Task: Open Card Executive Team Meeting in Board Website Content to Workspace App Development and add a team member Softage.3@softage.net, a label Blue, a checklist Event Sponsorship, an attachment from your onedrive, a color Blue and finally, add a card description 'Develop and launch new customer referral program for loyal customers' and a comment 'Given the potential impact of this task on our company competitive position, let us ensure that we approach it with a sense of strategic thinking and planning.'. Add a start date 'Jan 07, 1900' with a due date 'Jan 14, 1900'
Action: Mouse moved to (537, 162)
Screenshot: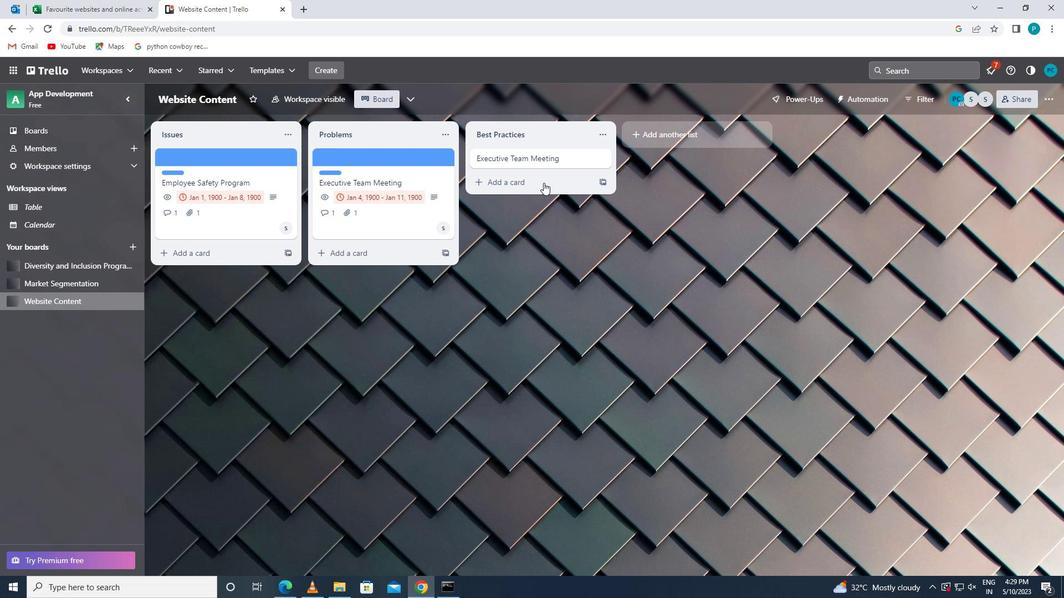 
Action: Mouse pressed left at (537, 162)
Screenshot: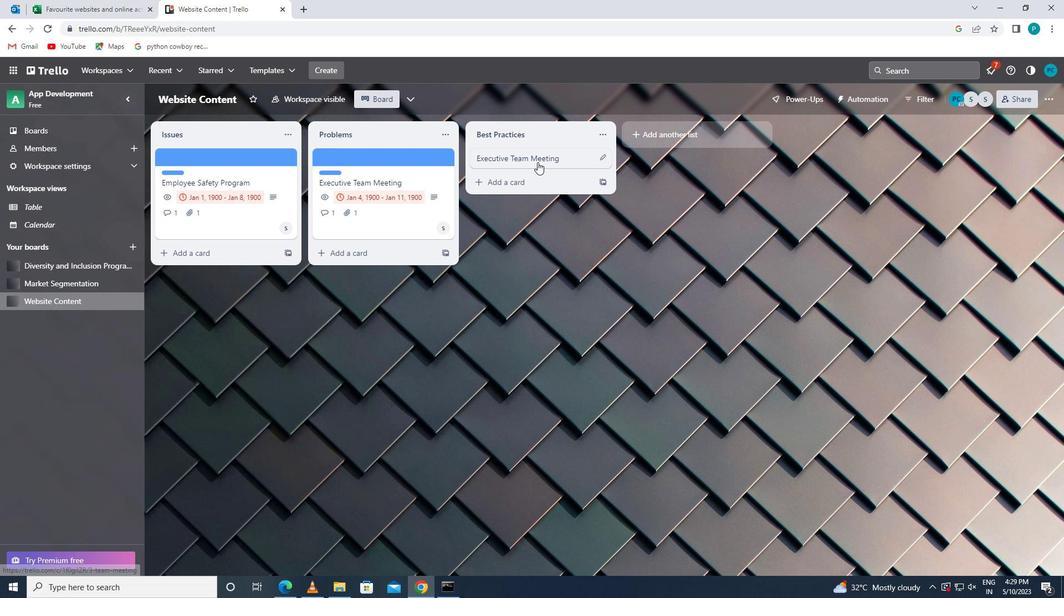 
Action: Mouse moved to (658, 204)
Screenshot: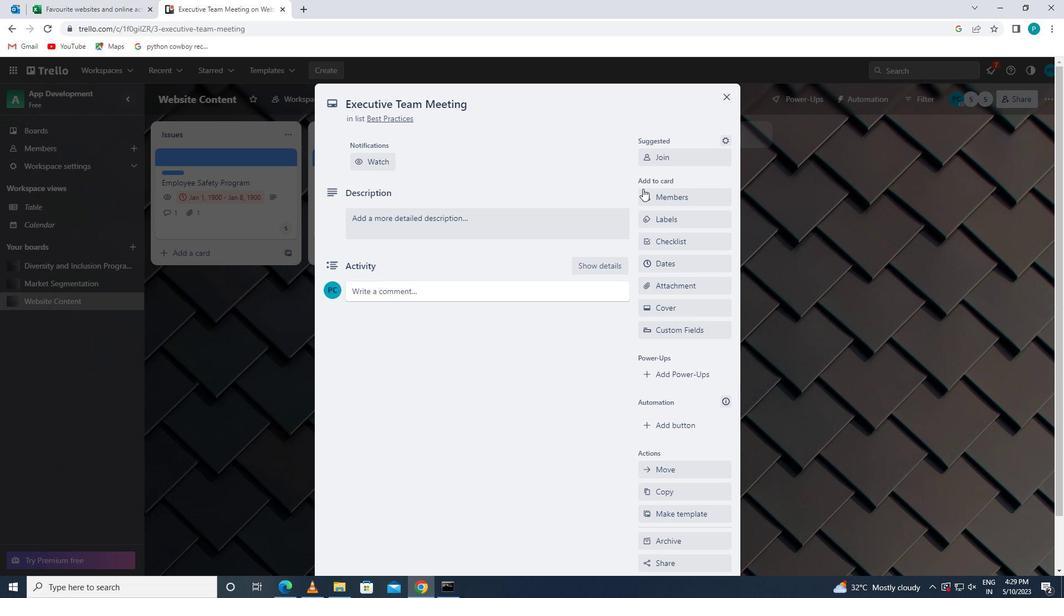 
Action: Mouse pressed left at (658, 204)
Screenshot: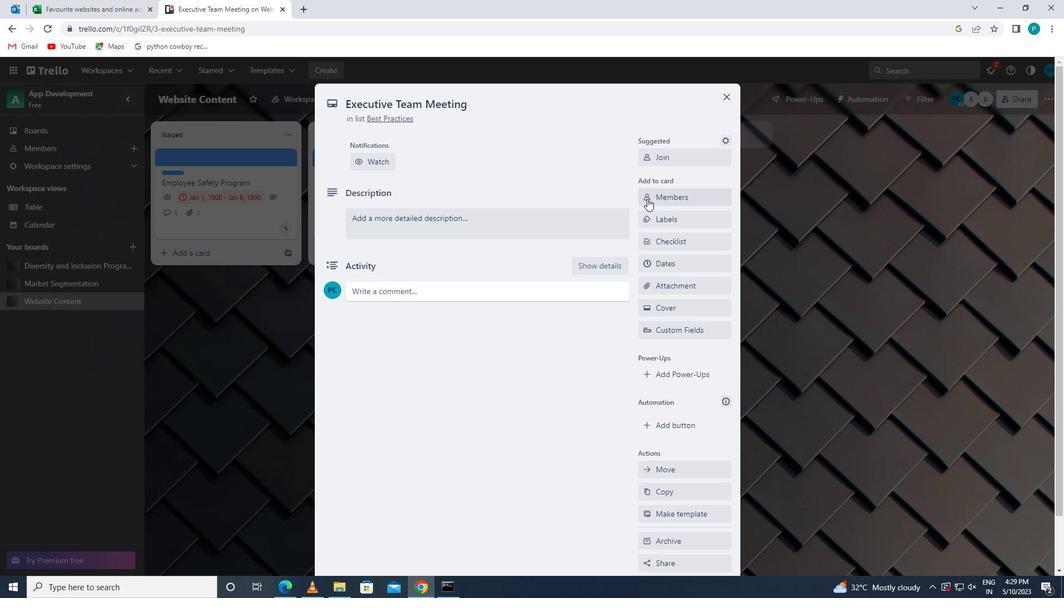 
Action: Key pressed <Key.caps_lock>s<Key.caps_lock>oftage.3
Screenshot: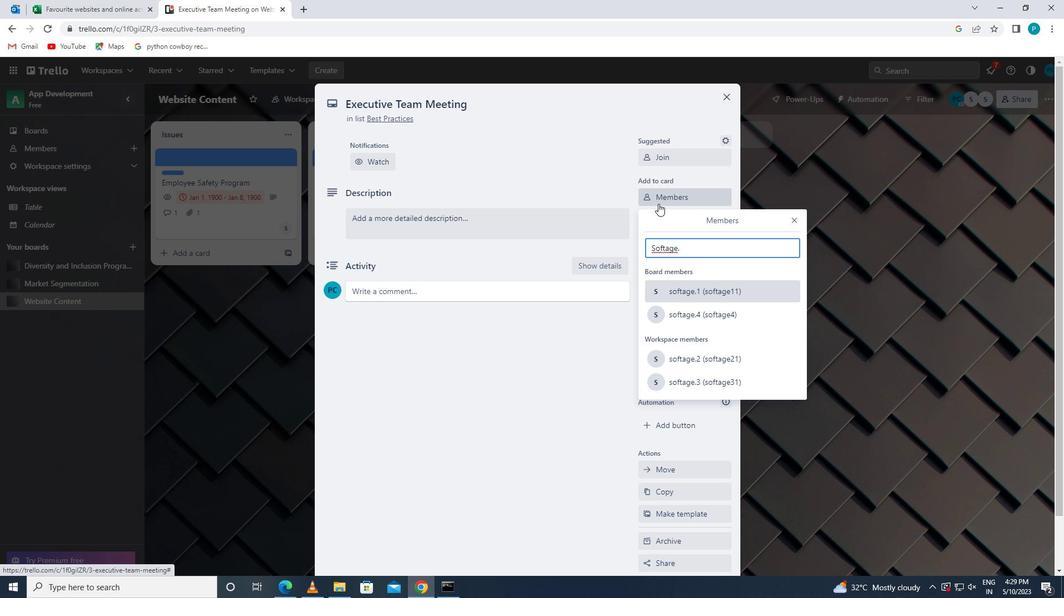 
Action: Mouse moved to (726, 350)
Screenshot: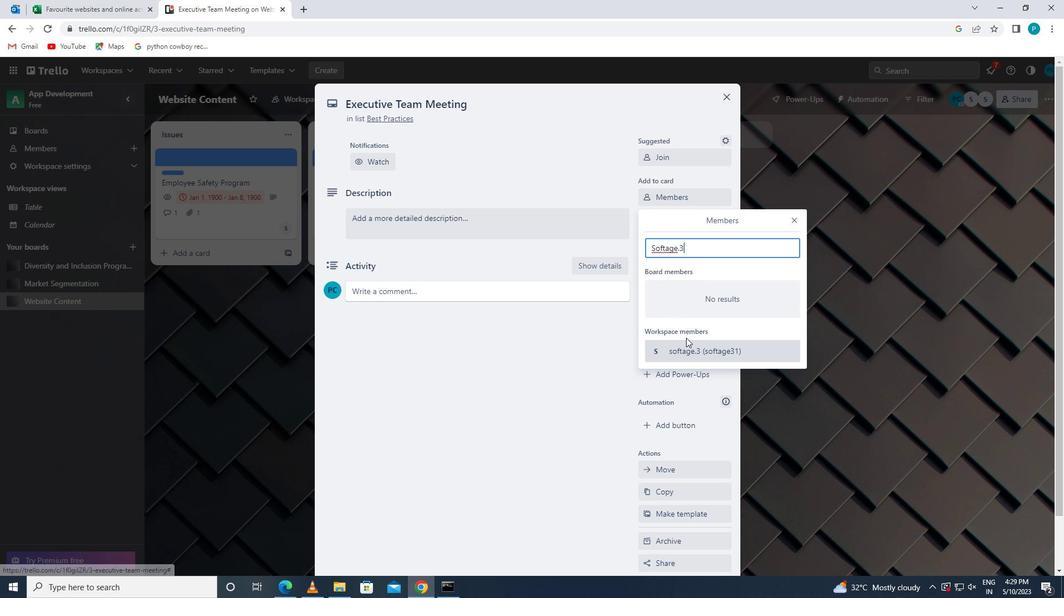 
Action: Mouse pressed left at (726, 350)
Screenshot: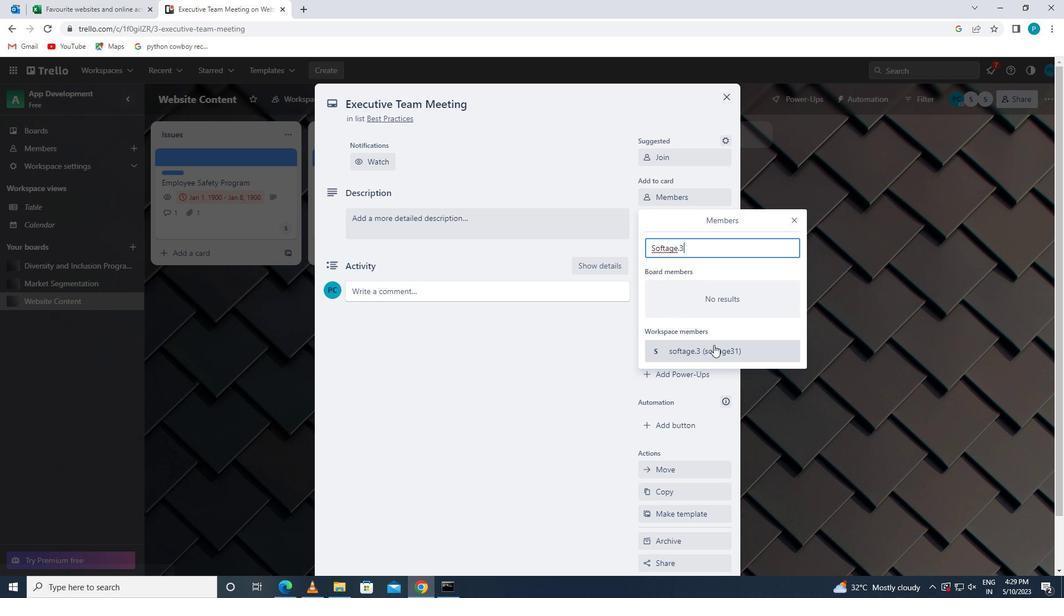 
Action: Mouse moved to (791, 216)
Screenshot: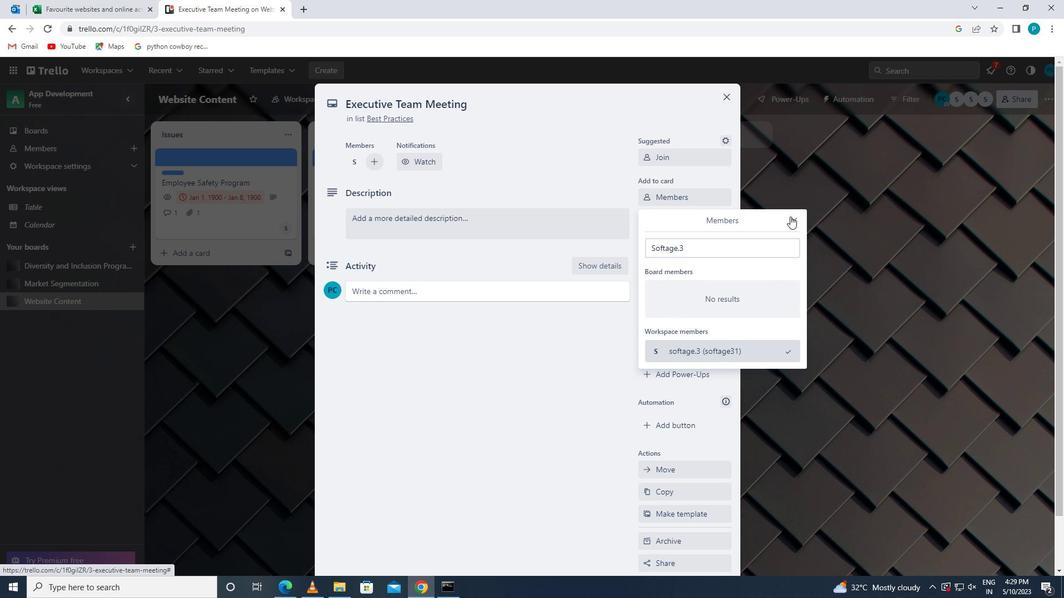 
Action: Mouse pressed left at (791, 216)
Screenshot: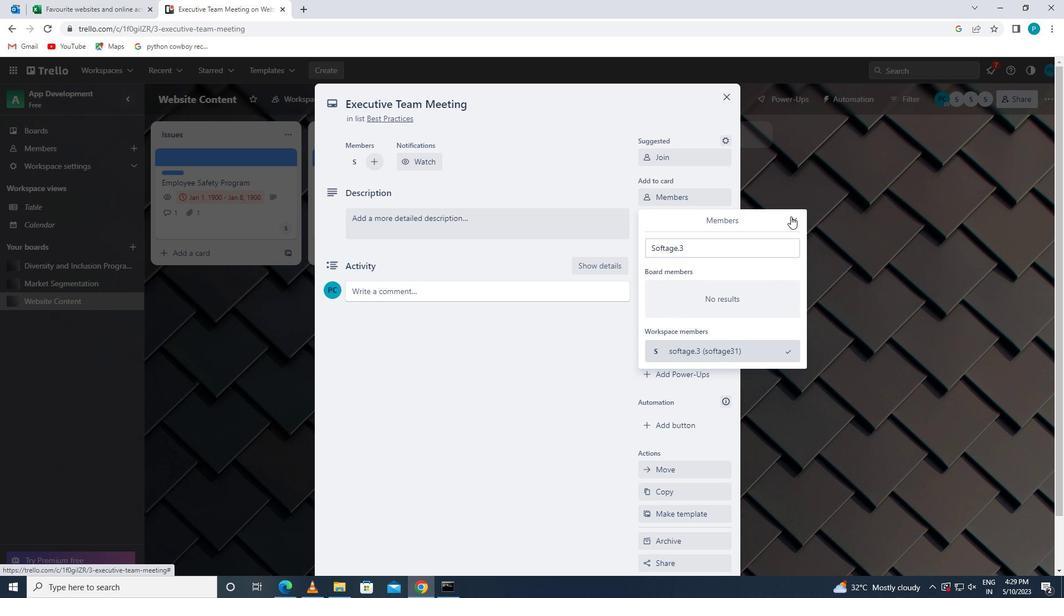 
Action: Mouse moved to (685, 228)
Screenshot: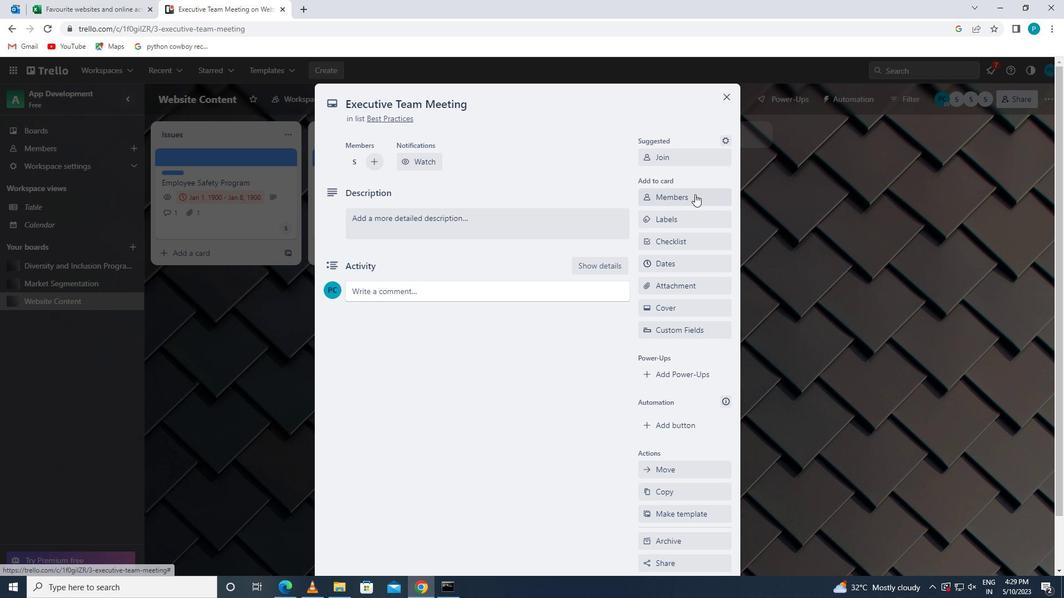 
Action: Mouse pressed left at (685, 228)
Screenshot: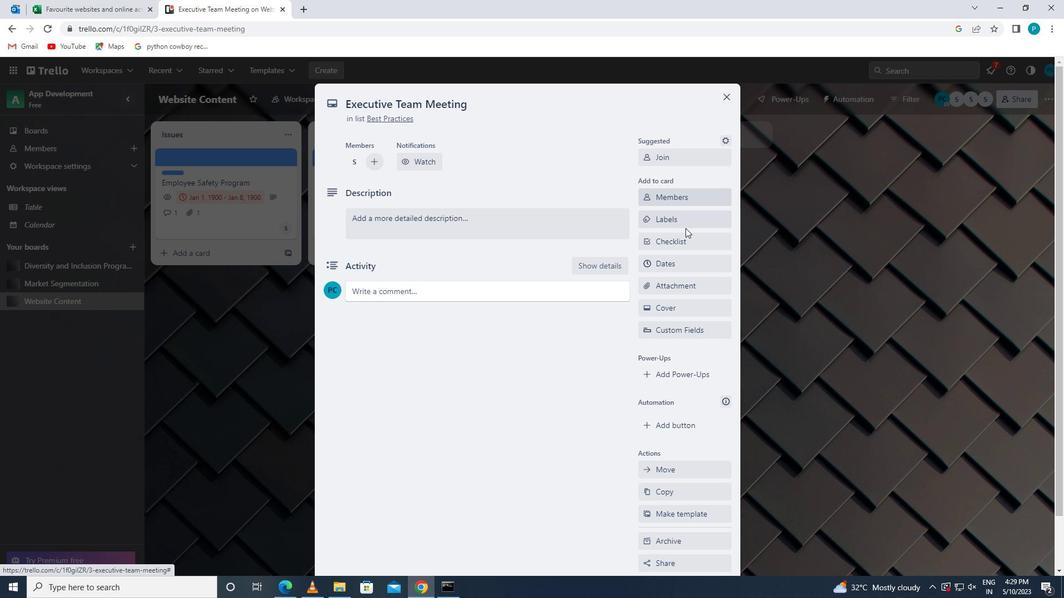 
Action: Mouse moved to (682, 222)
Screenshot: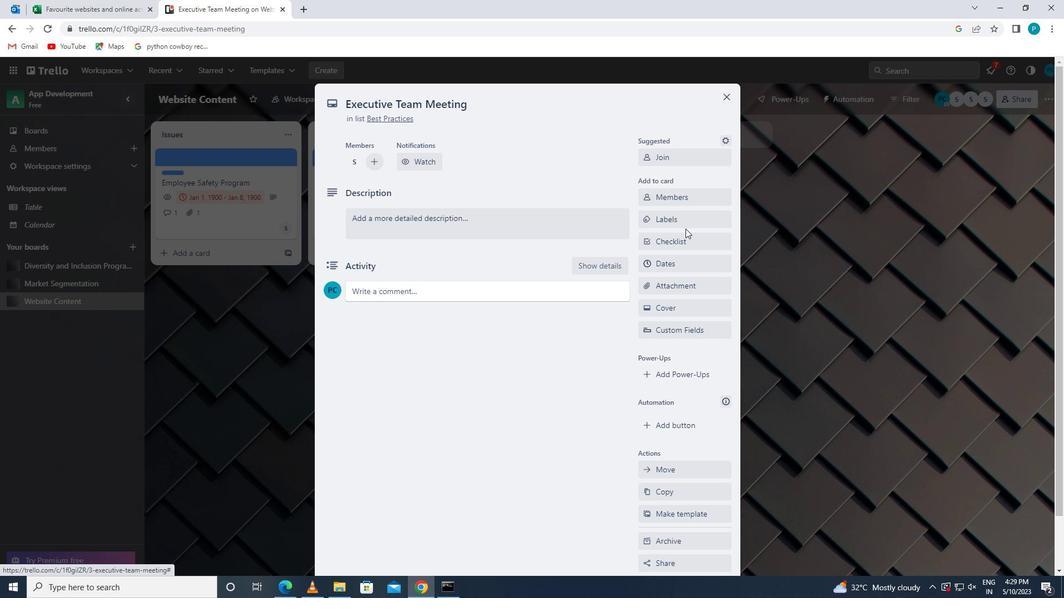 
Action: Mouse pressed left at (682, 222)
Screenshot: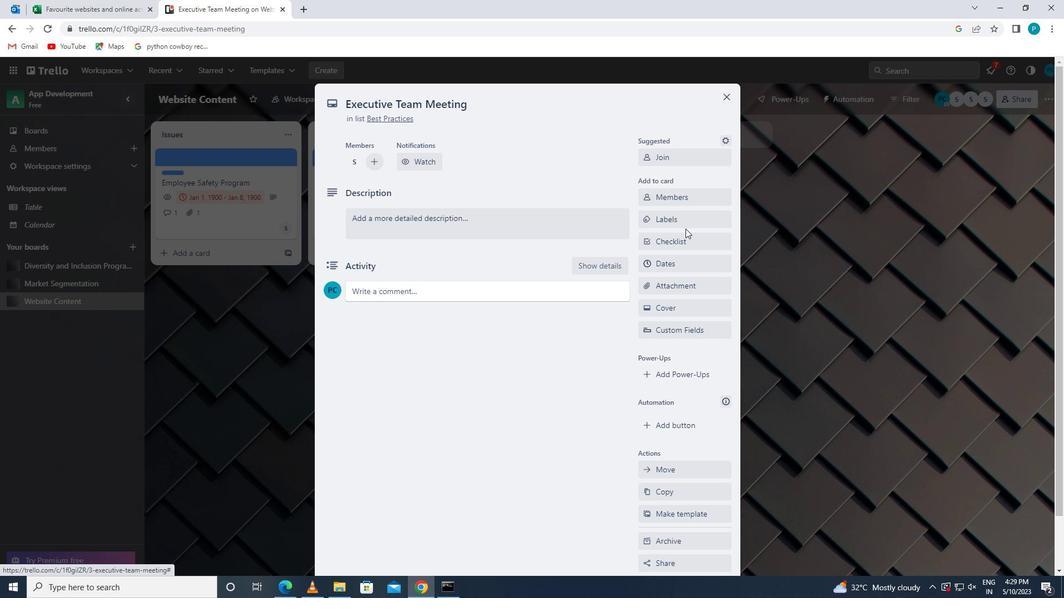 
Action: Mouse moved to (717, 434)
Screenshot: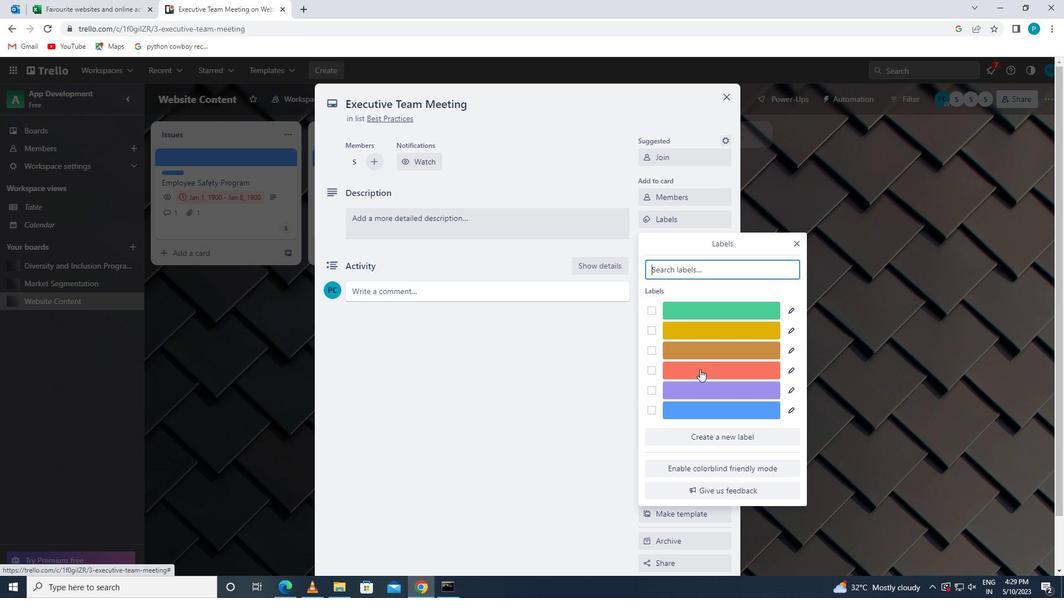 
Action: Mouse pressed left at (717, 434)
Screenshot: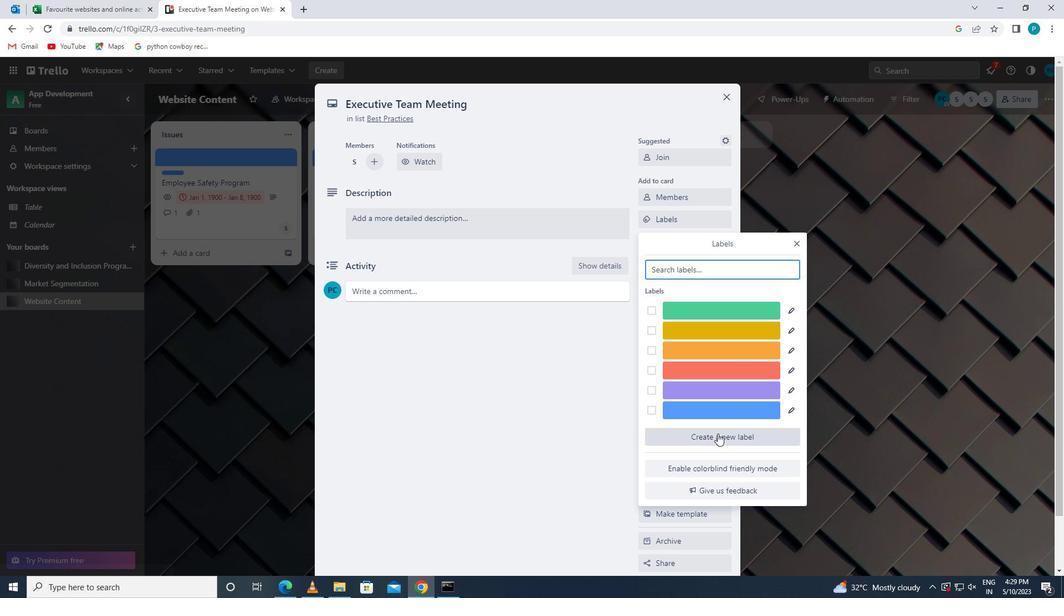 
Action: Mouse moved to (654, 465)
Screenshot: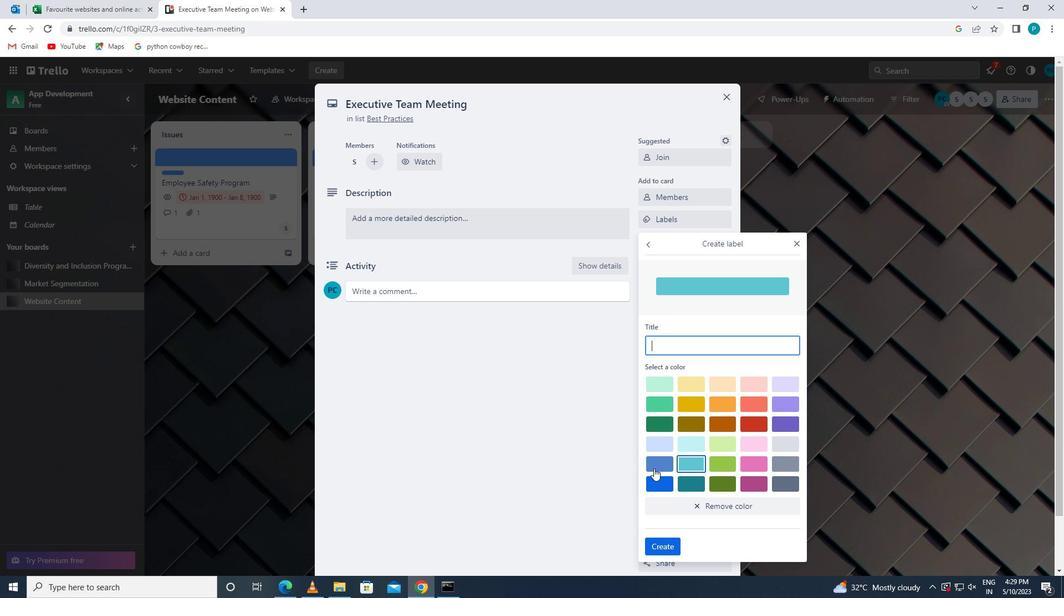 
Action: Mouse pressed left at (654, 465)
Screenshot: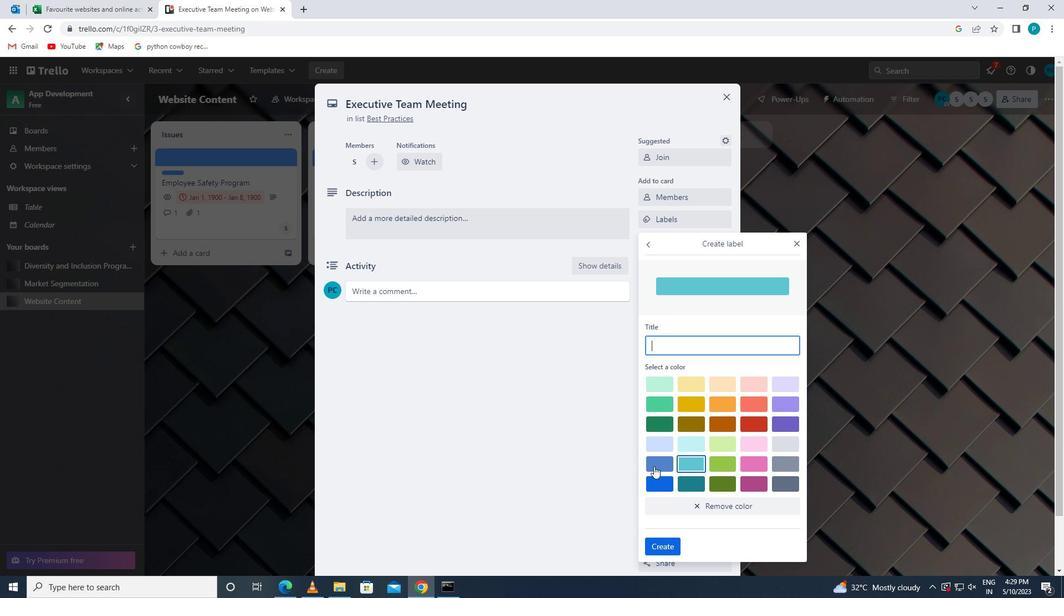 
Action: Mouse moved to (665, 543)
Screenshot: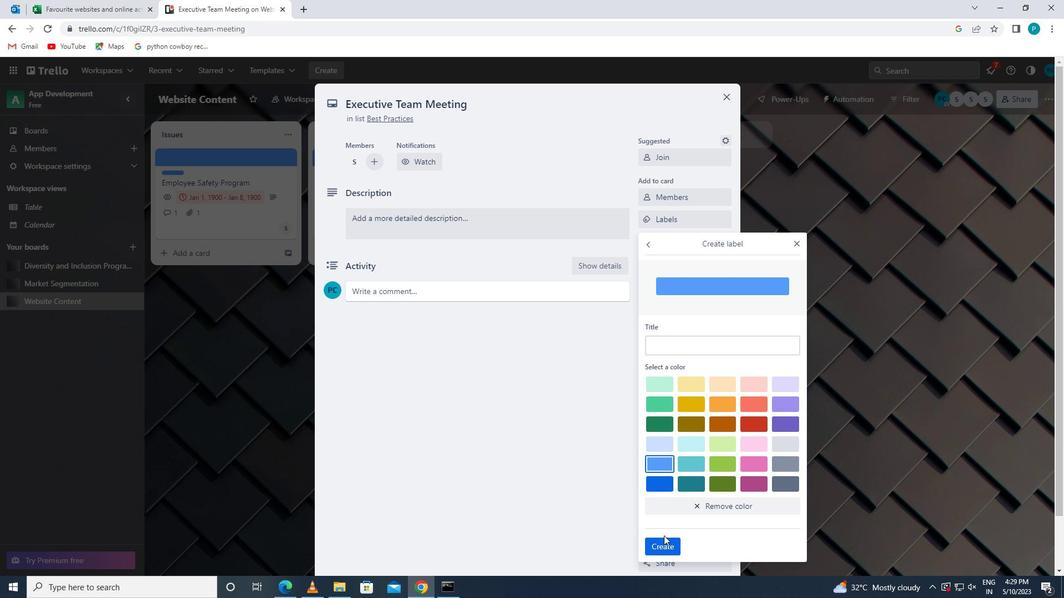 
Action: Mouse pressed left at (665, 543)
Screenshot: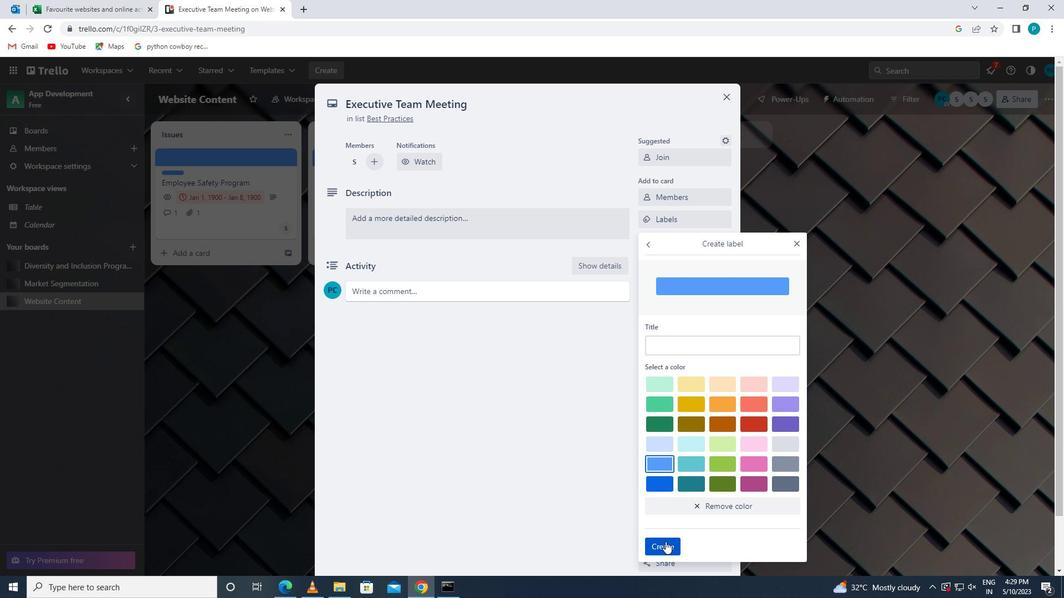 
Action: Mouse moved to (795, 245)
Screenshot: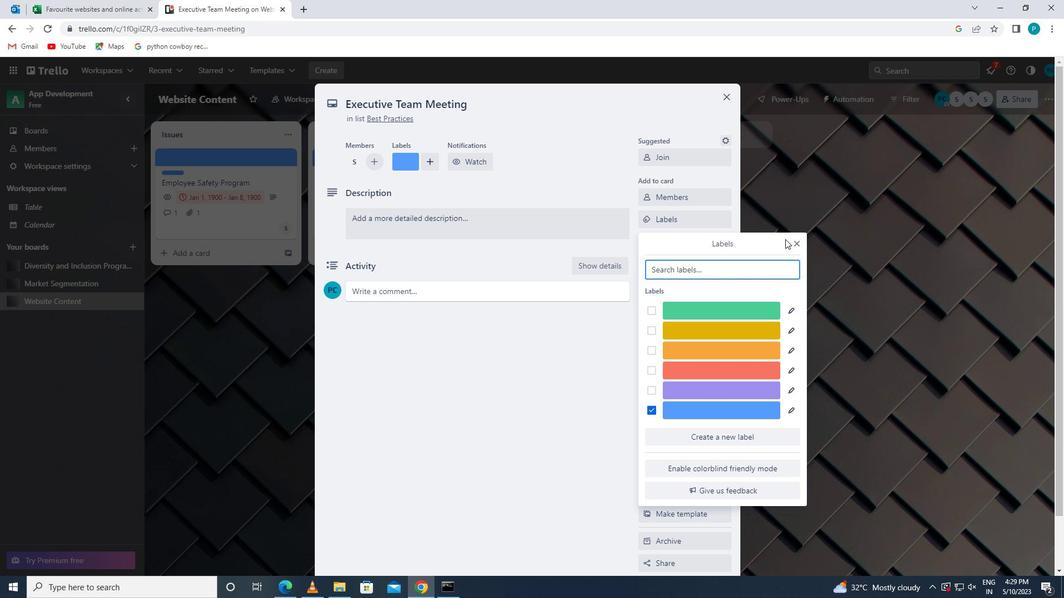 
Action: Mouse pressed left at (795, 245)
Screenshot: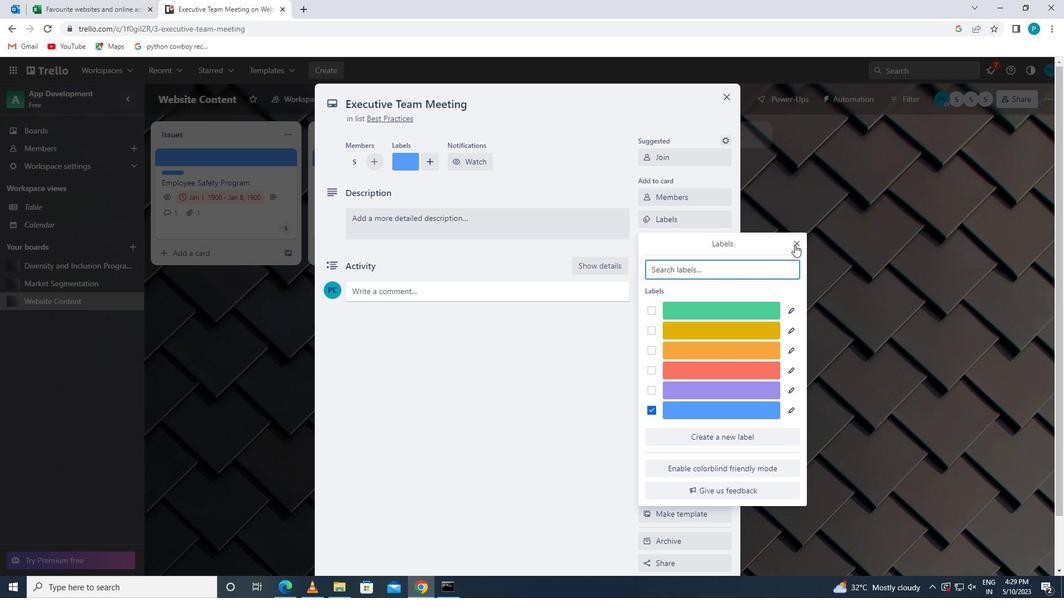 
Action: Mouse moved to (716, 242)
Screenshot: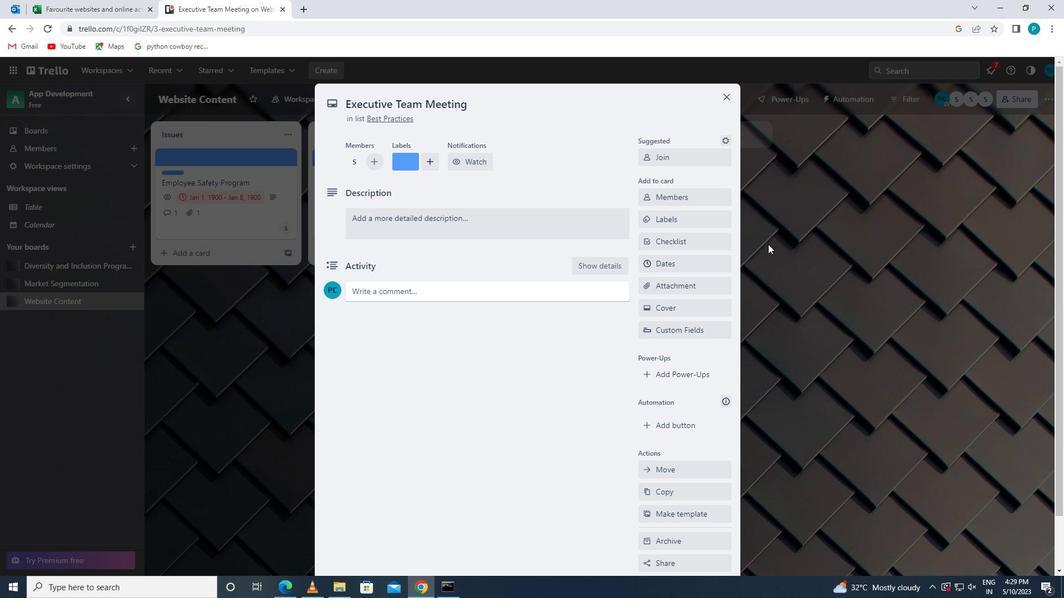 
Action: Mouse pressed left at (716, 242)
Screenshot: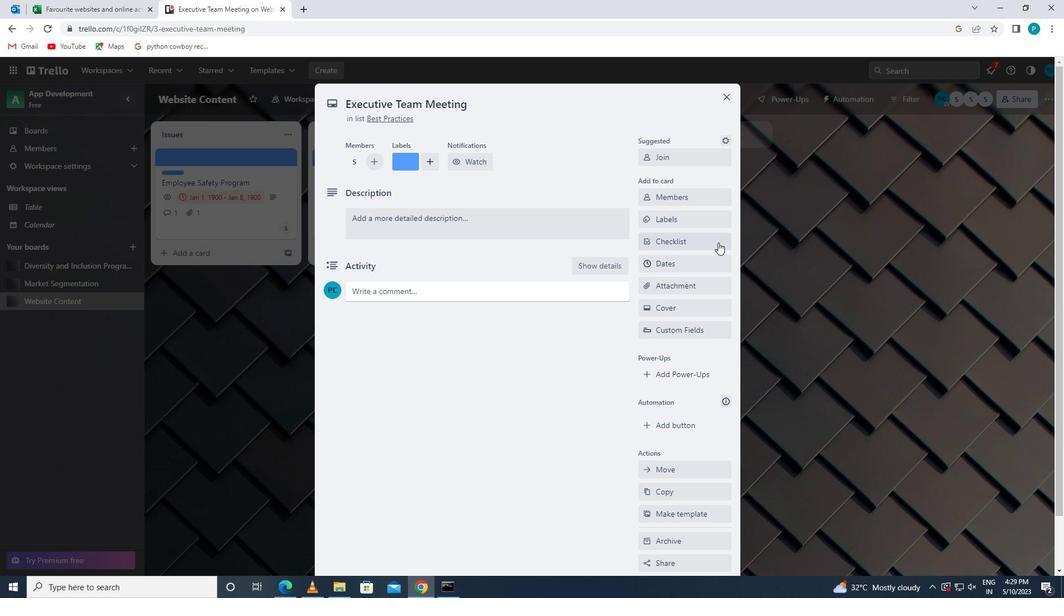 
Action: Key pressed <Key.caps_lock>e<Key.caps_lock>v
Screenshot: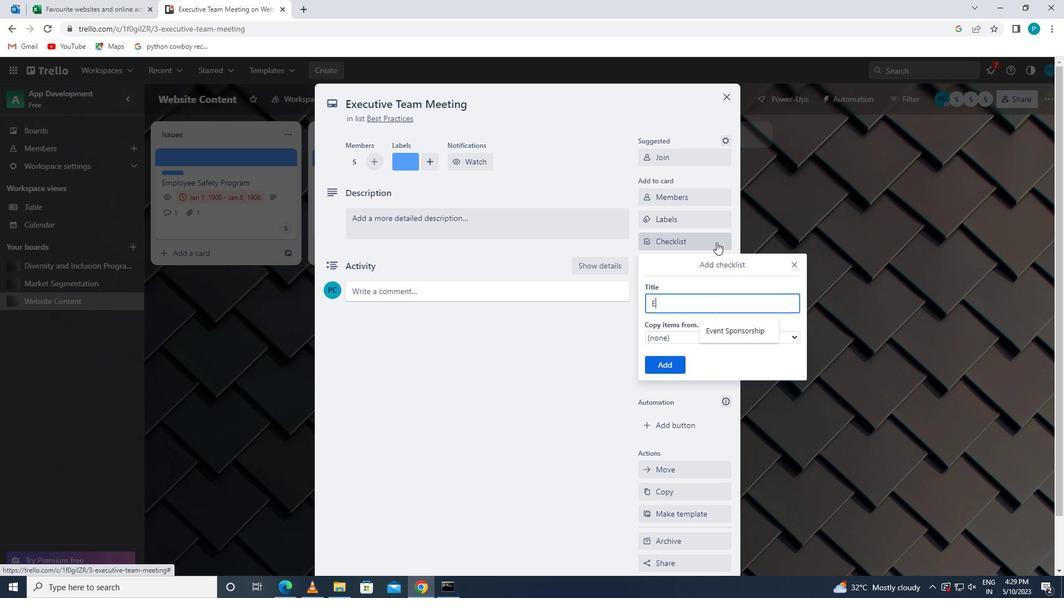 
Action: Mouse moved to (736, 327)
Screenshot: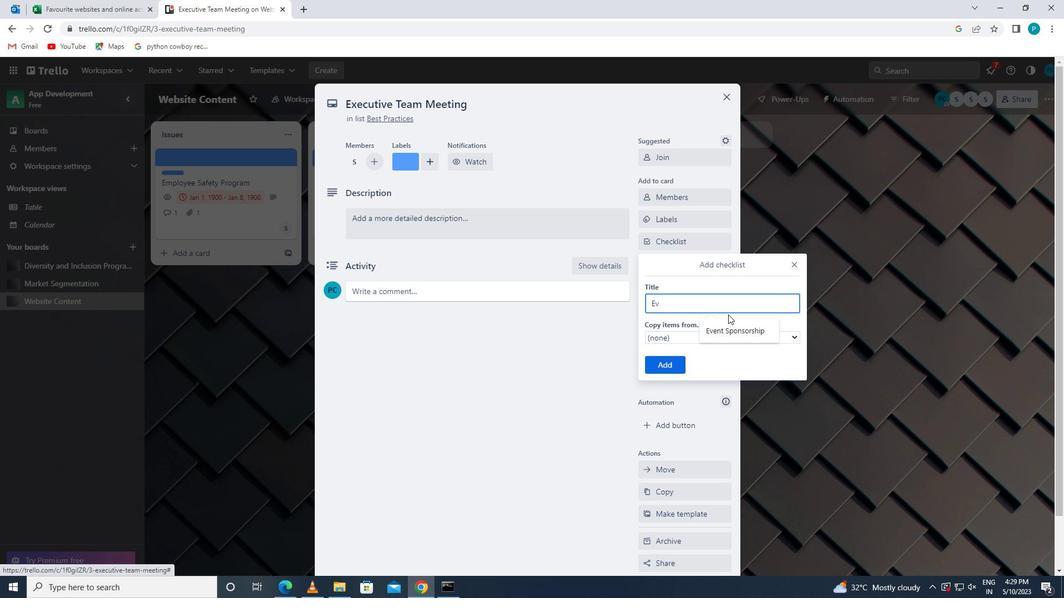 
Action: Mouse pressed left at (736, 327)
Screenshot: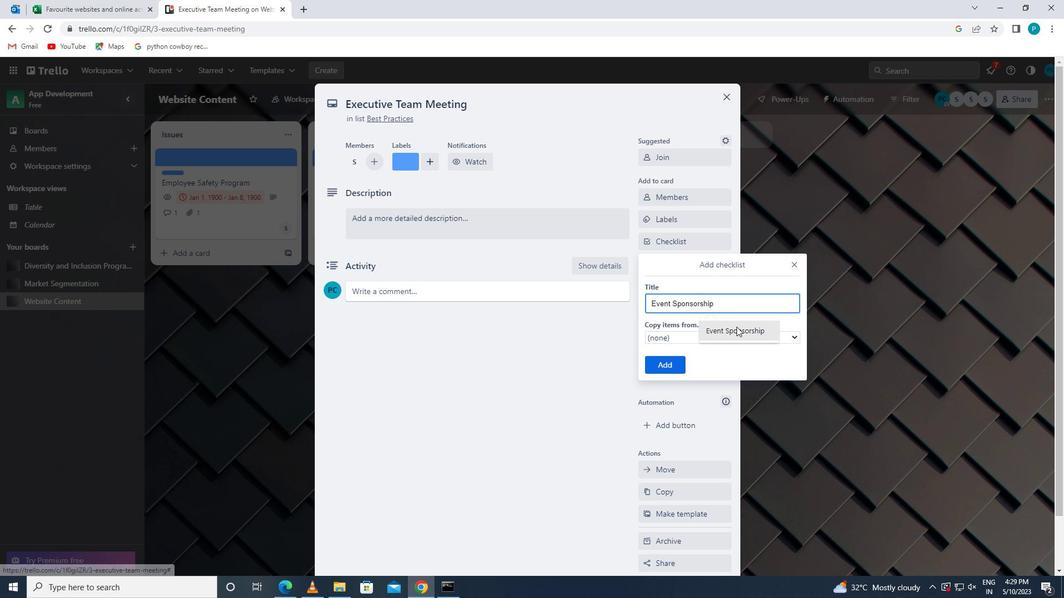 
Action: Mouse moved to (663, 368)
Screenshot: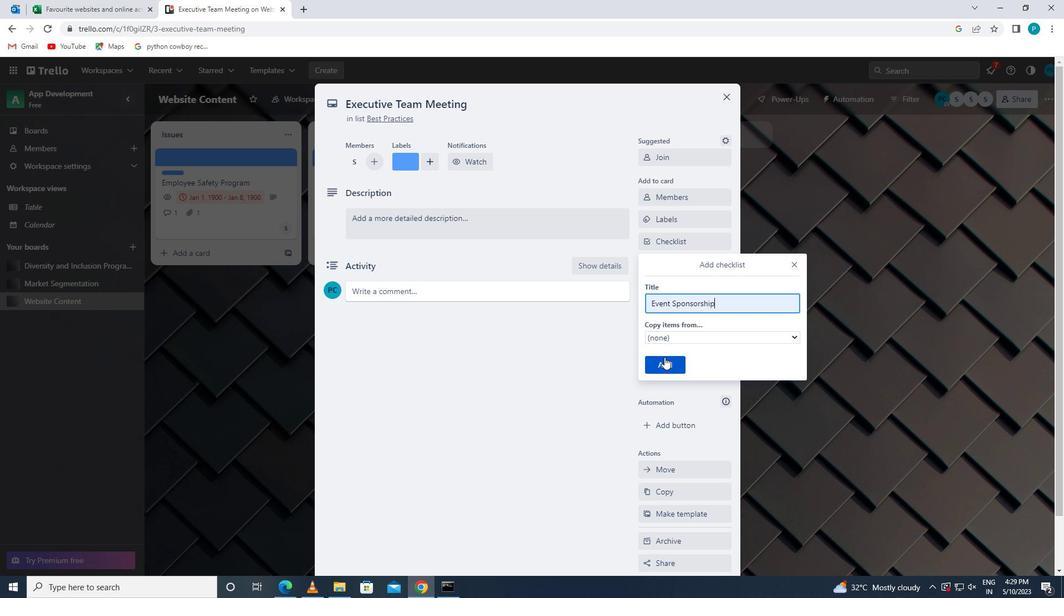 
Action: Mouse pressed left at (663, 368)
Screenshot: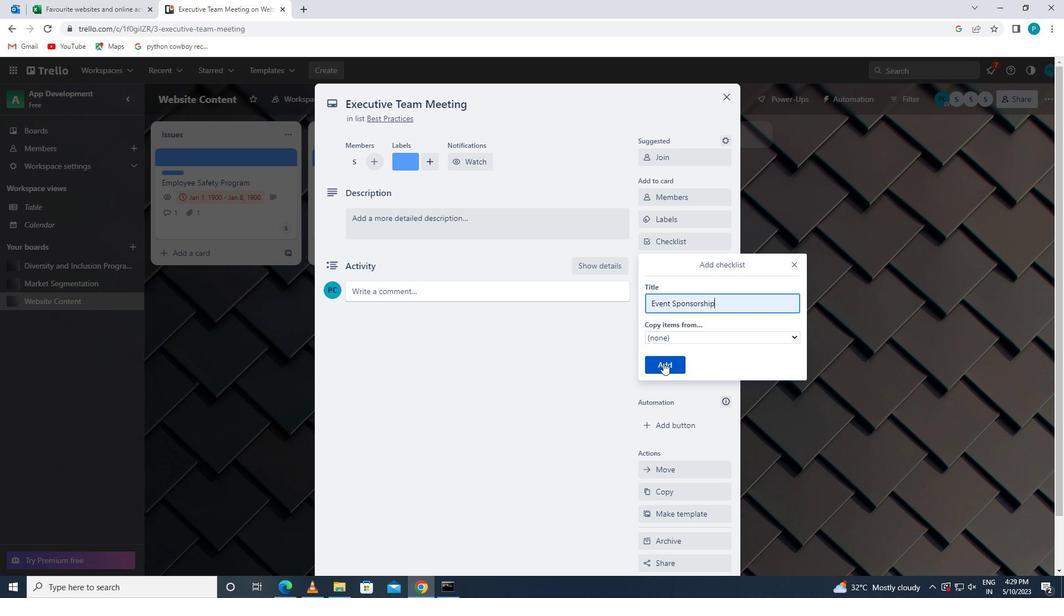 
Action: Mouse moved to (670, 287)
Screenshot: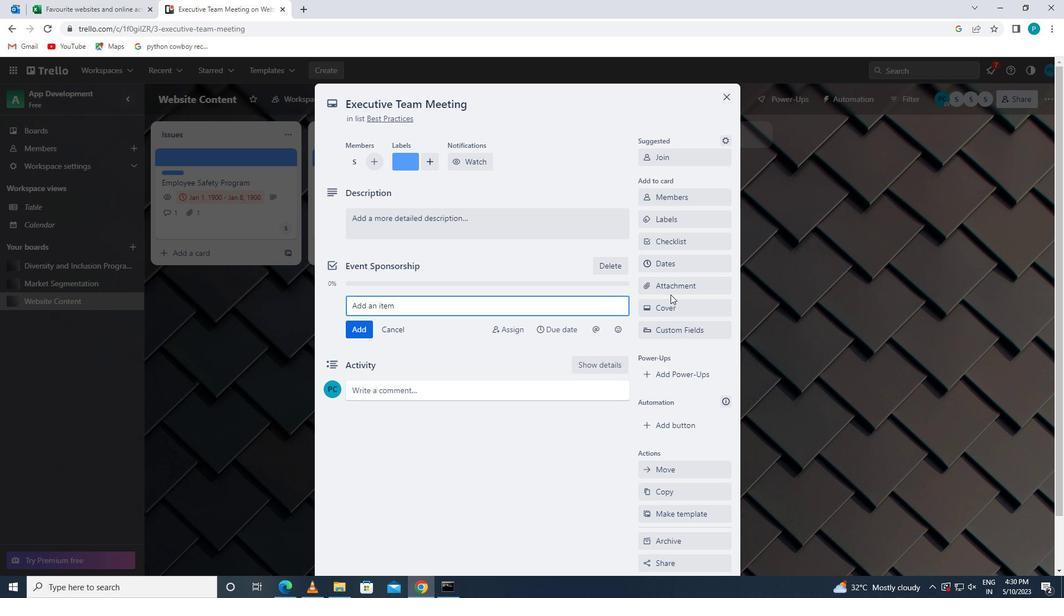 
Action: Mouse pressed left at (670, 287)
Screenshot: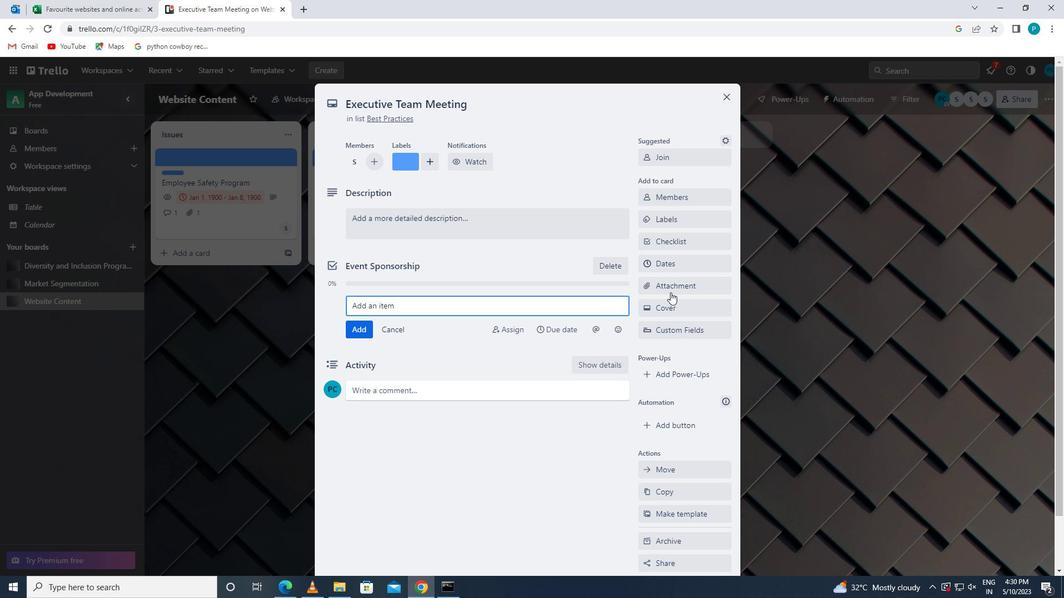 
Action: Mouse moved to (681, 422)
Screenshot: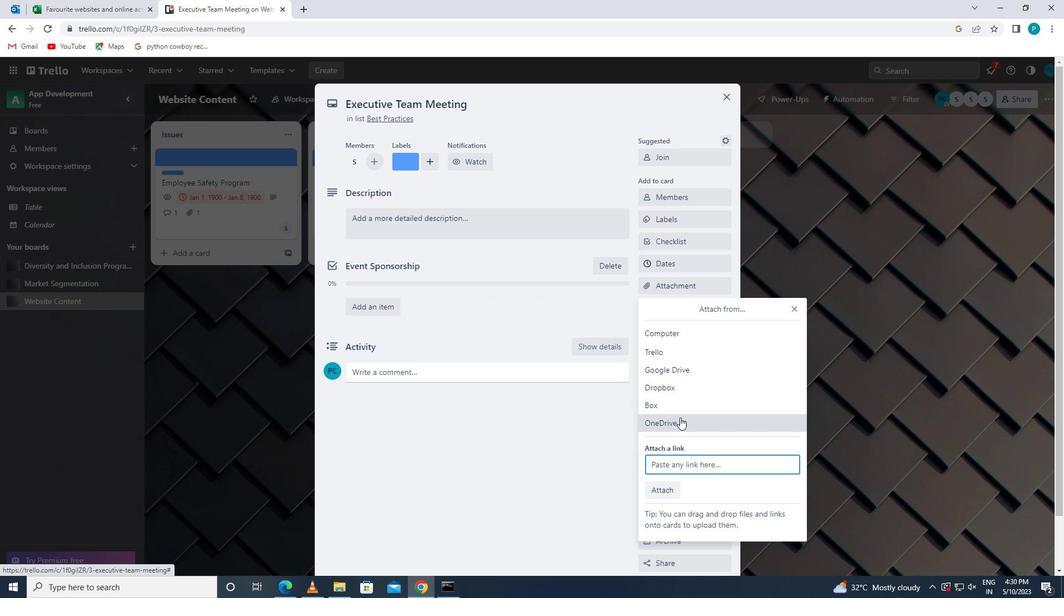 
Action: Mouse pressed left at (681, 422)
Screenshot: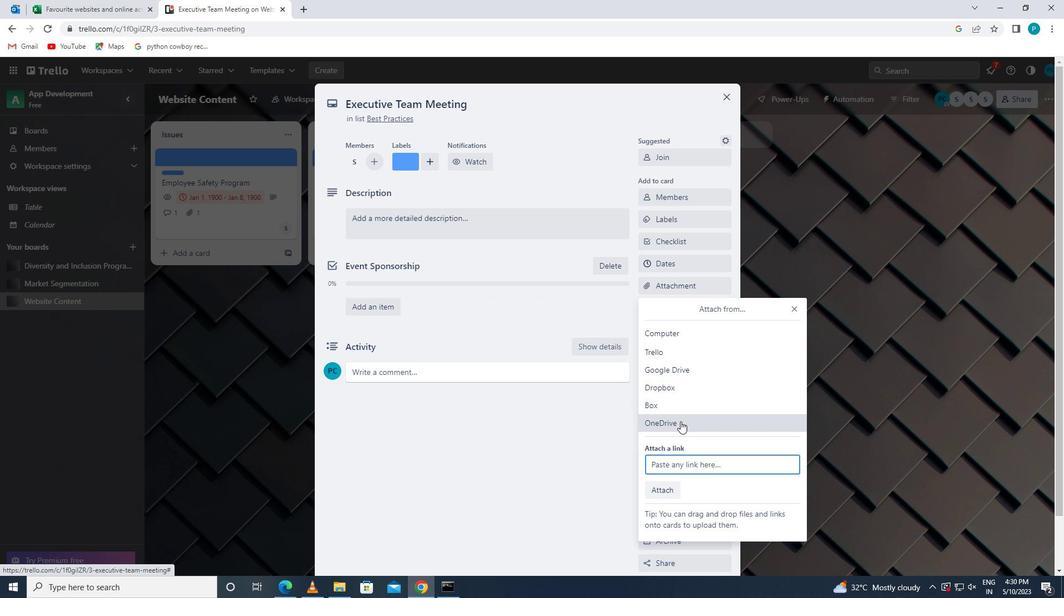 
Action: Mouse moved to (403, 212)
Screenshot: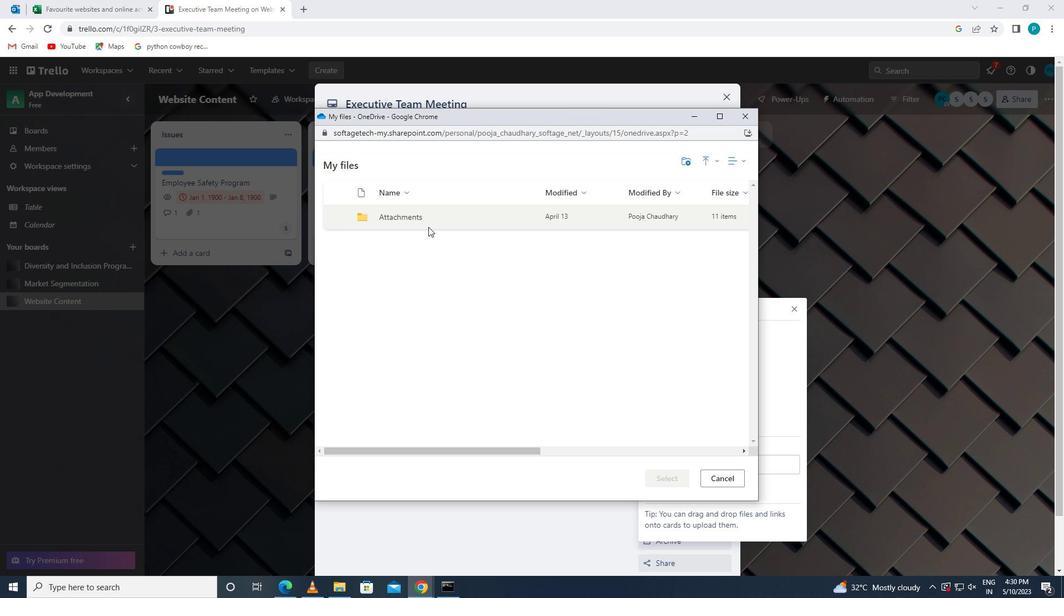 
Action: Mouse pressed left at (403, 212)
Screenshot: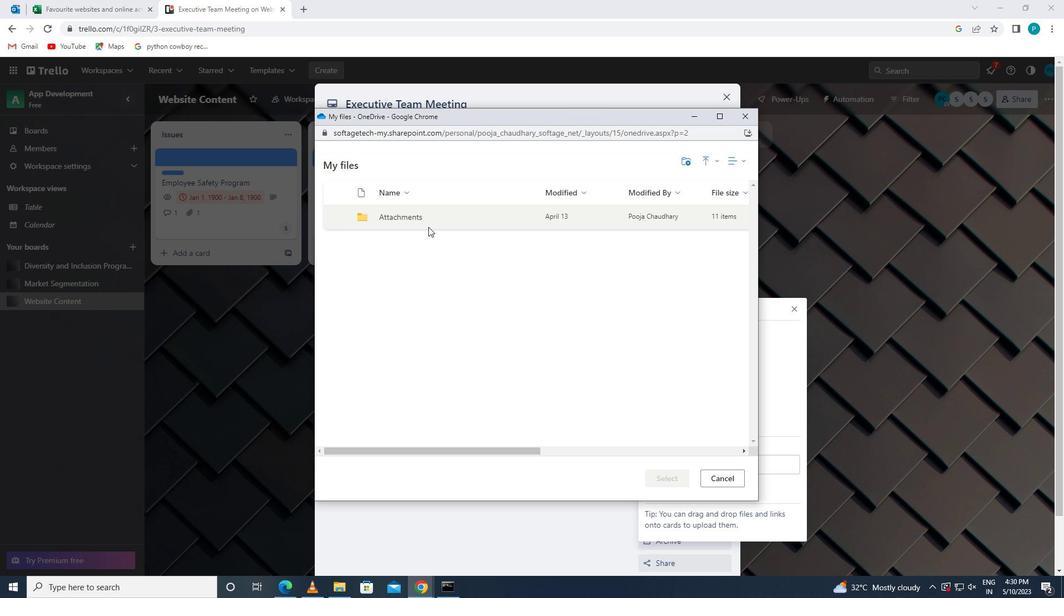 
Action: Mouse moved to (483, 337)
Screenshot: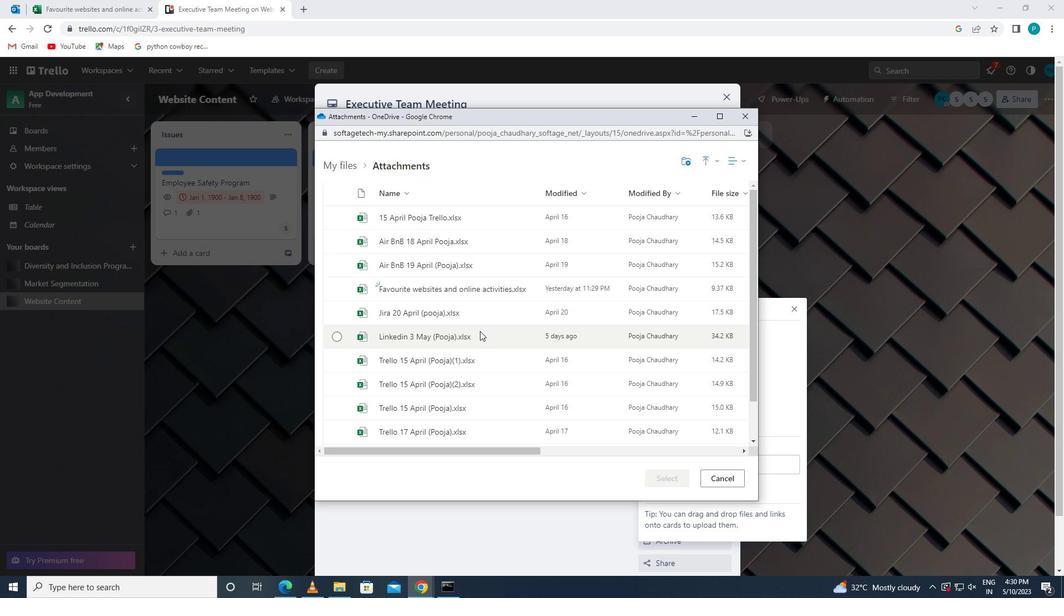 
Action: Mouse pressed left at (483, 337)
Screenshot: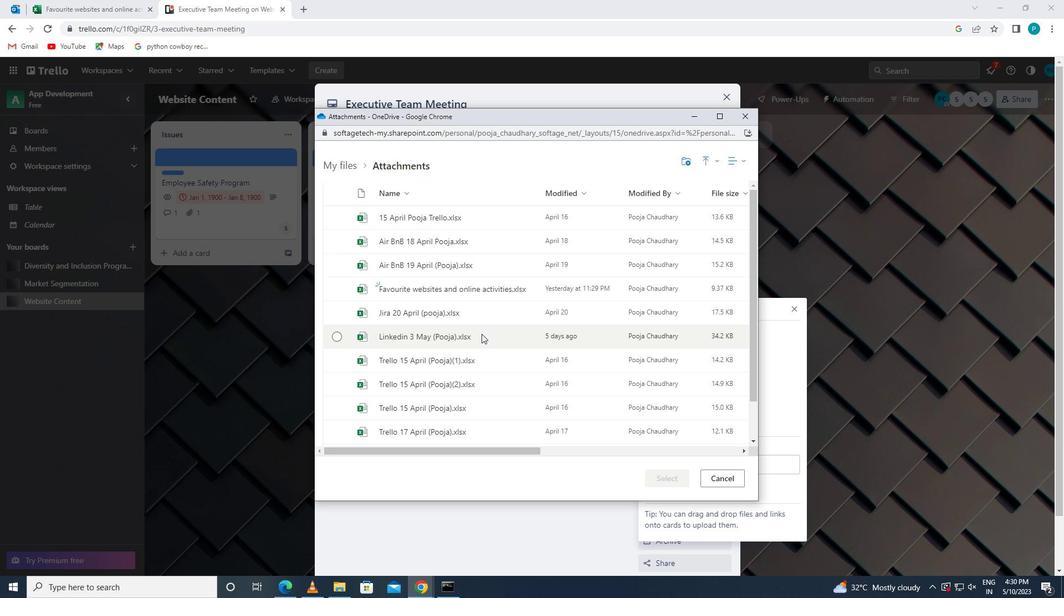 
Action: Mouse moved to (666, 476)
Screenshot: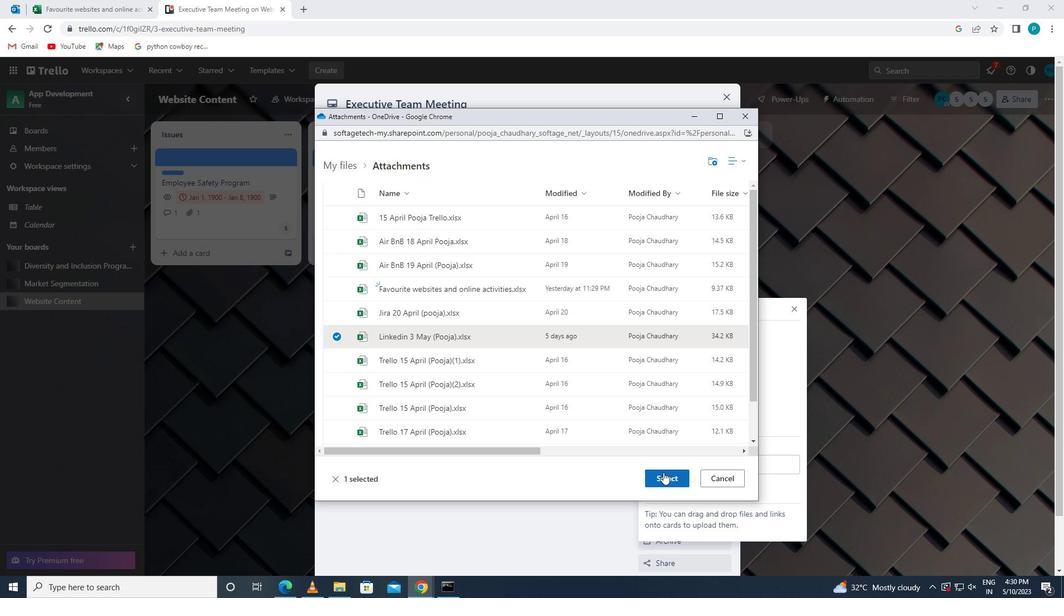 
Action: Mouse pressed left at (666, 476)
Screenshot: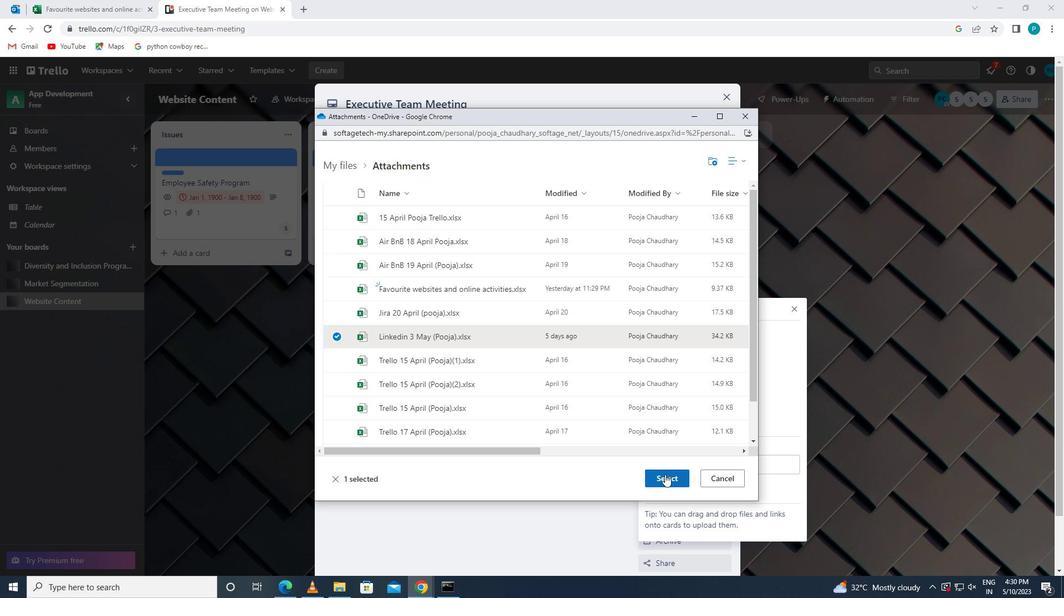 
Action: Mouse moved to (651, 309)
Screenshot: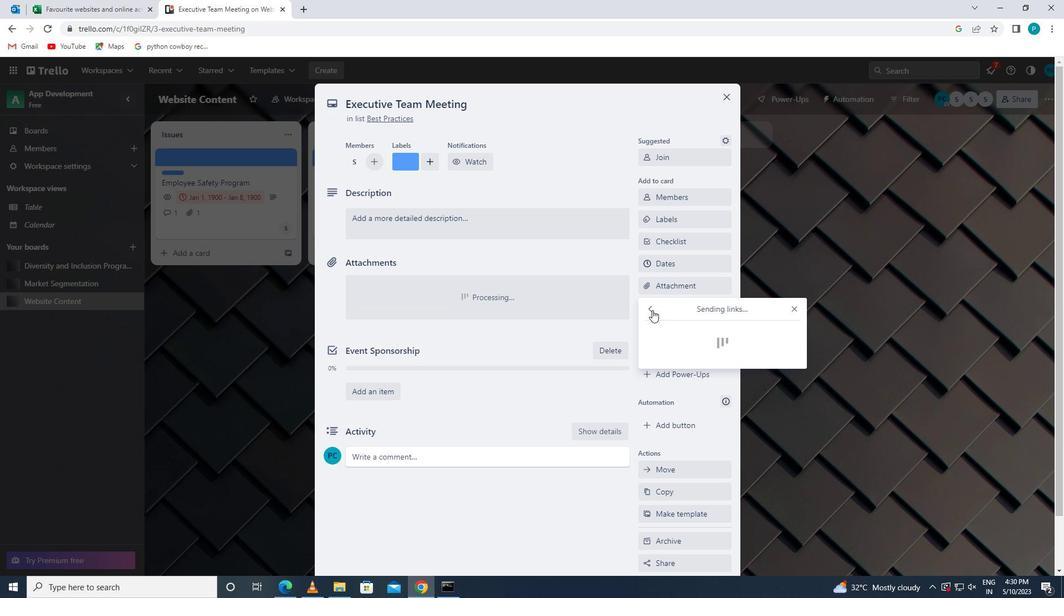
Action: Mouse pressed left at (651, 309)
Screenshot: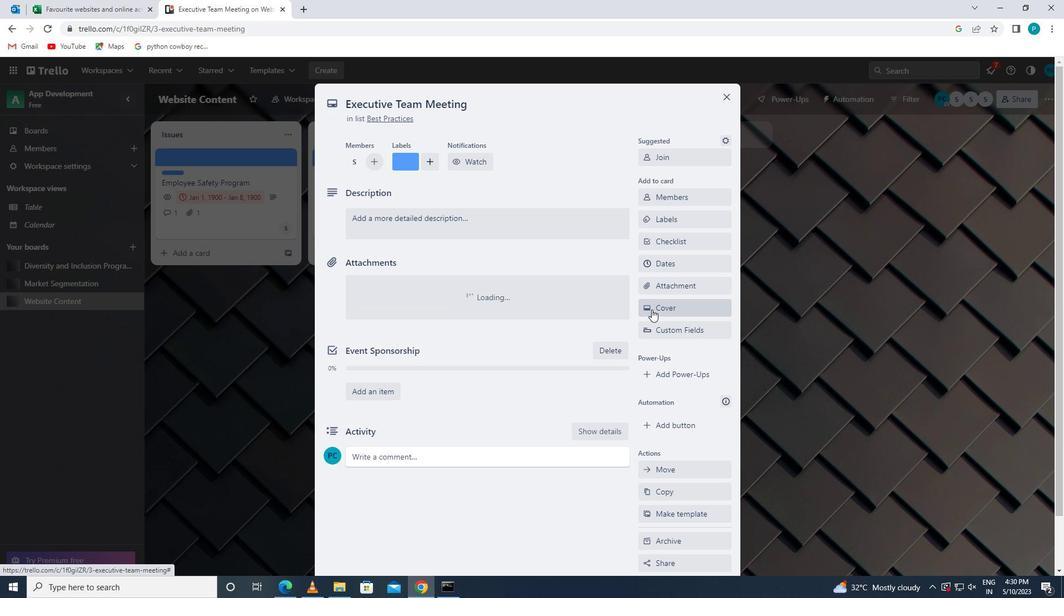 
Action: Mouse moved to (670, 370)
Screenshot: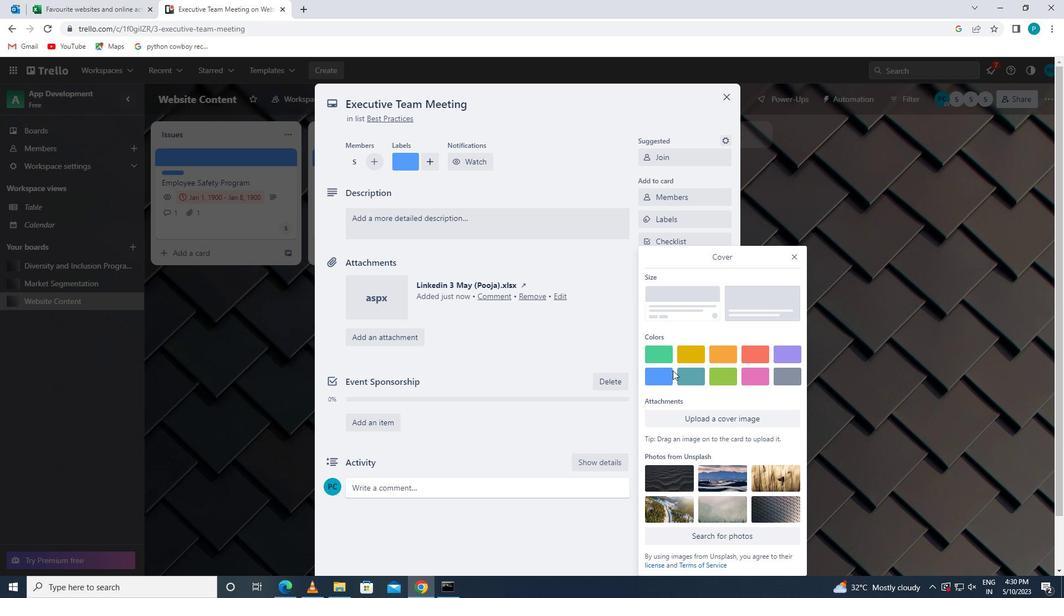 
Action: Mouse pressed left at (670, 370)
Screenshot: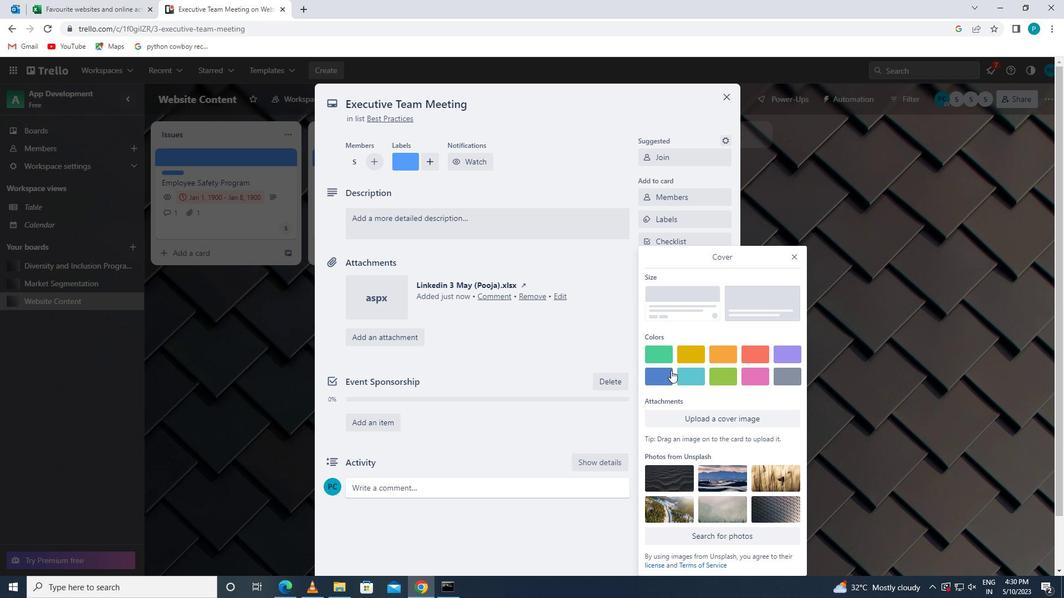 
Action: Mouse moved to (790, 237)
Screenshot: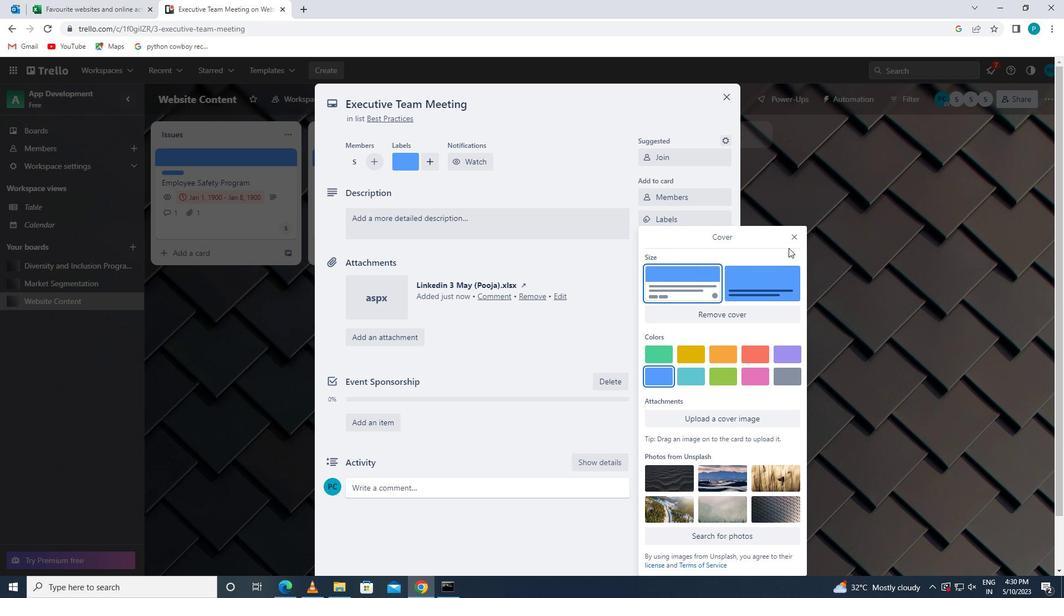 
Action: Mouse pressed left at (790, 237)
Screenshot: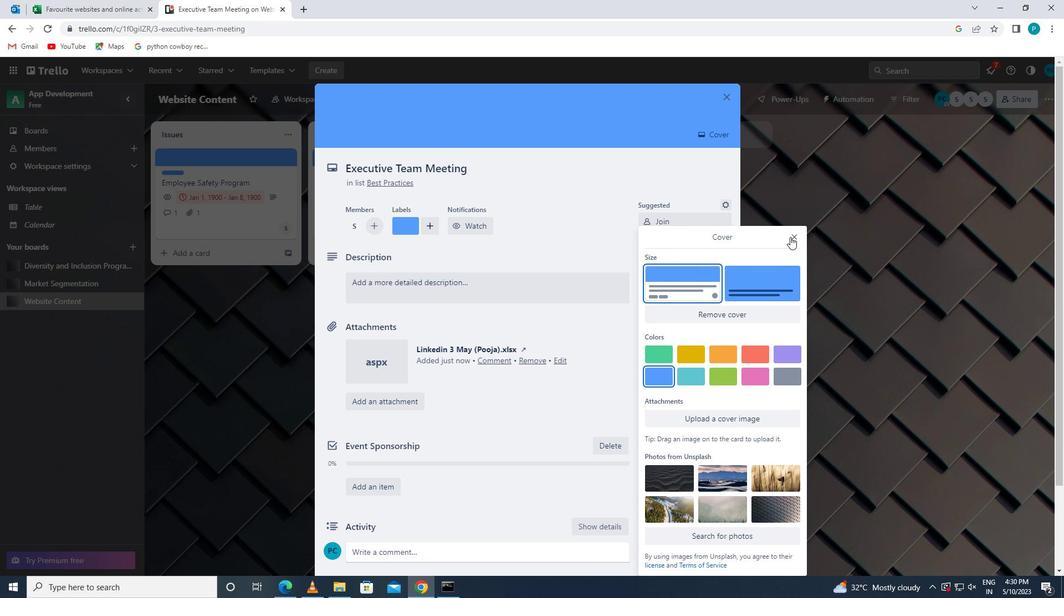 
Action: Mouse moved to (464, 276)
Screenshot: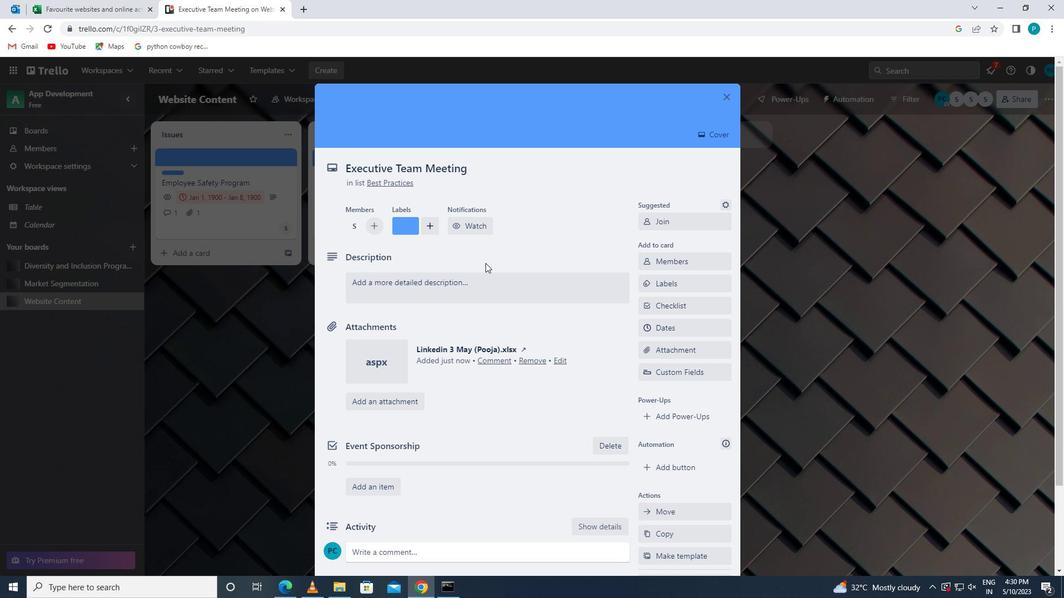 
Action: Mouse pressed left at (464, 276)
Screenshot: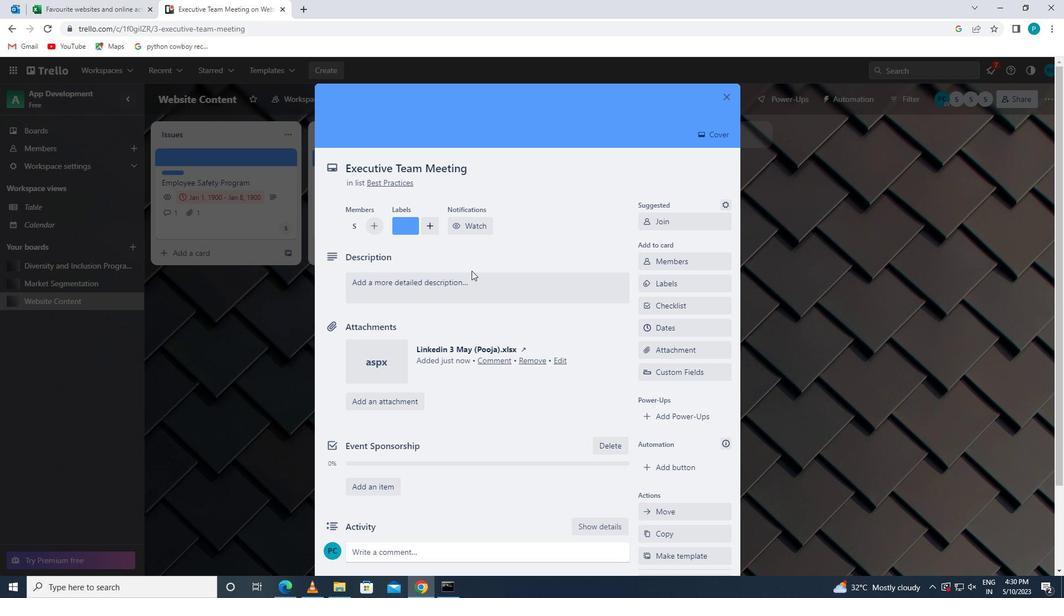 
Action: Key pressed <Key.caps_lock>d<Key.caps_lock>evelop<Key.space>and<Key.space>launch<Key.space>new<Key.space>customer<Key.space>referral<Key.space>program<Key.space>for<Key.space>loyal<Key.space>customers<Key.space>
Screenshot: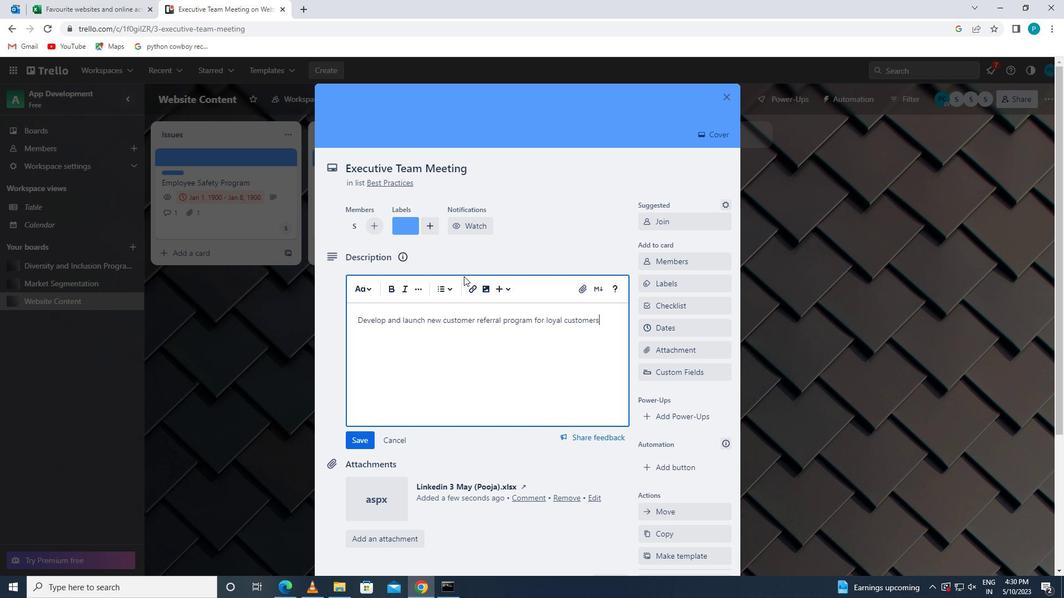 
Action: Mouse moved to (361, 442)
Screenshot: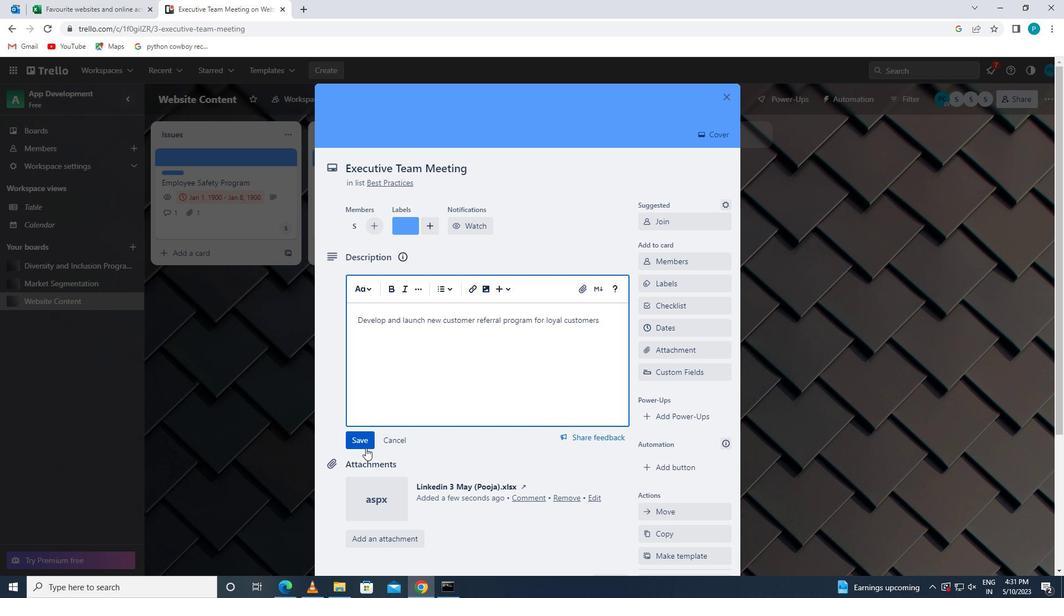 
Action: Mouse pressed left at (361, 442)
Screenshot: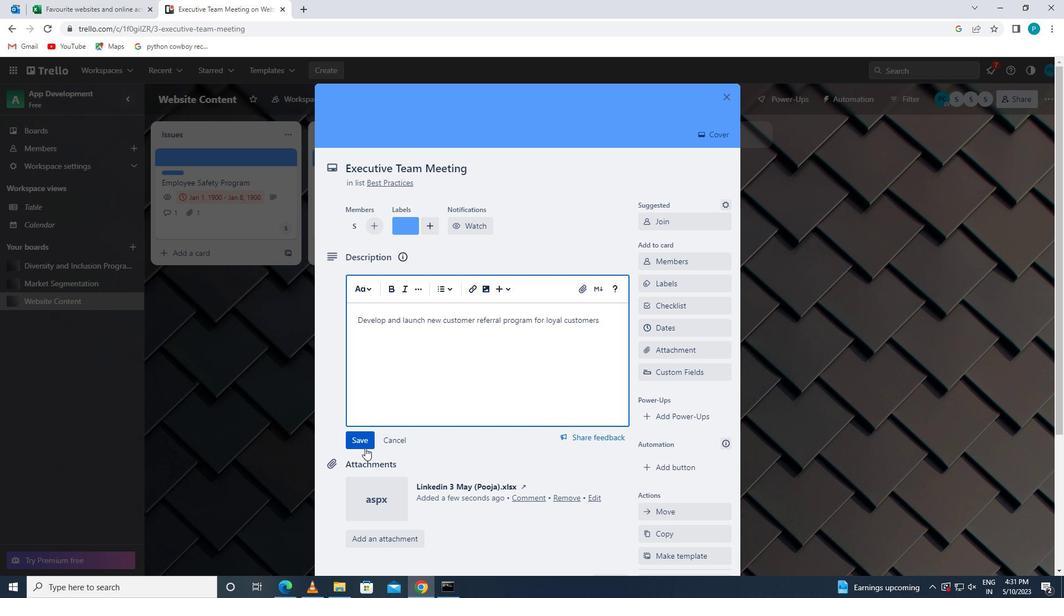 
Action: Mouse moved to (361, 441)
Screenshot: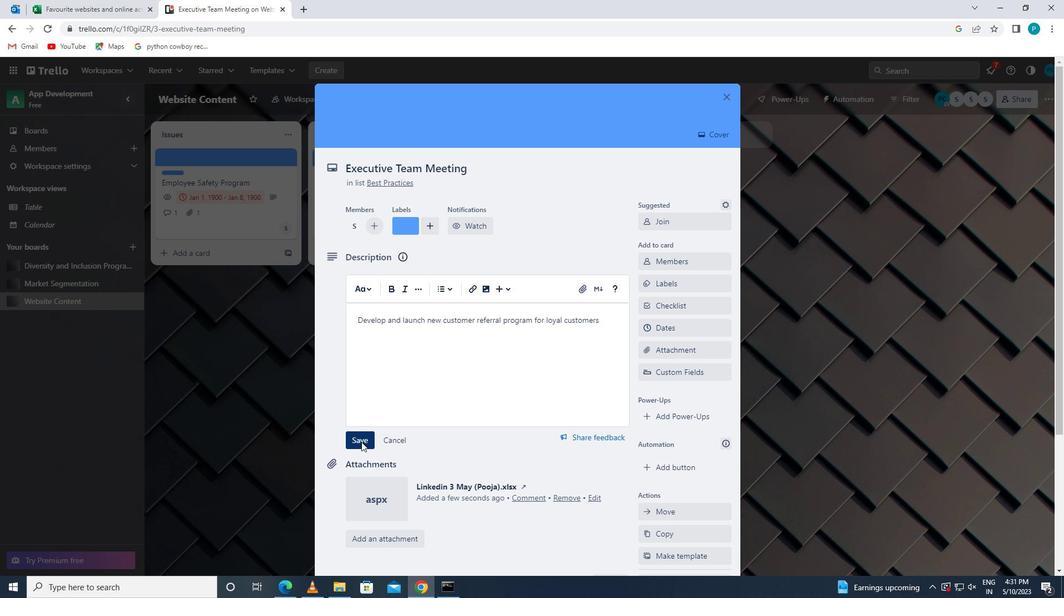 
Action: Mouse scrolled (361, 441) with delta (0, 0)
Screenshot: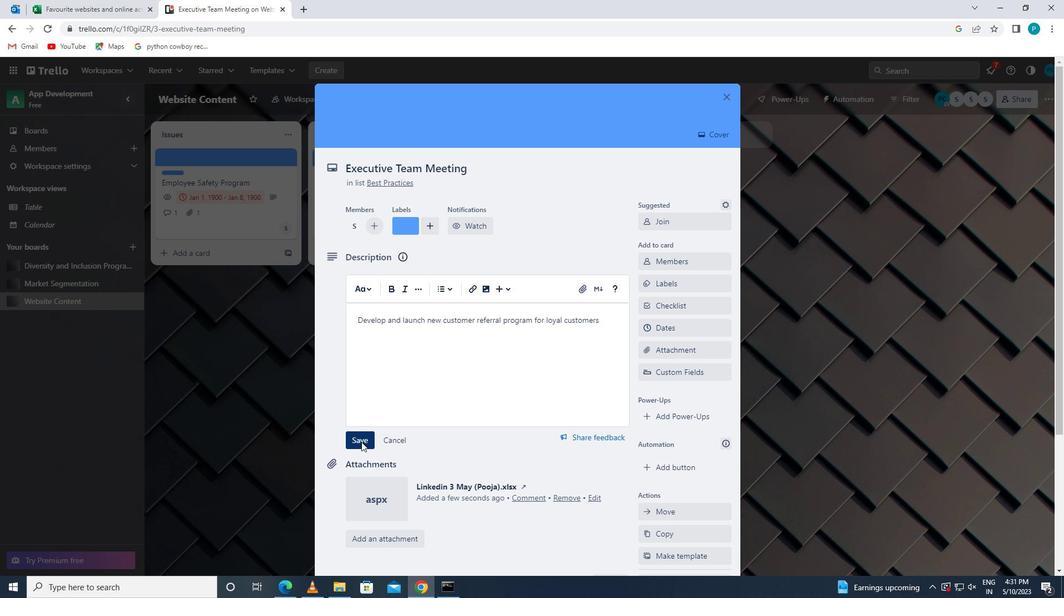 
Action: Mouse scrolled (361, 441) with delta (0, 0)
Screenshot: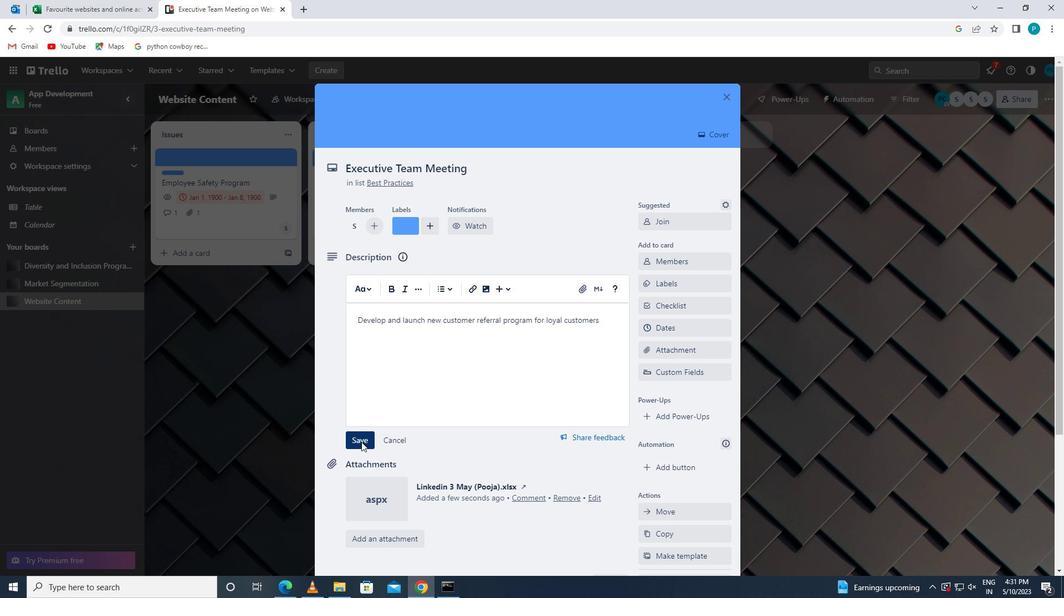
Action: Mouse scrolled (361, 441) with delta (0, 0)
Screenshot: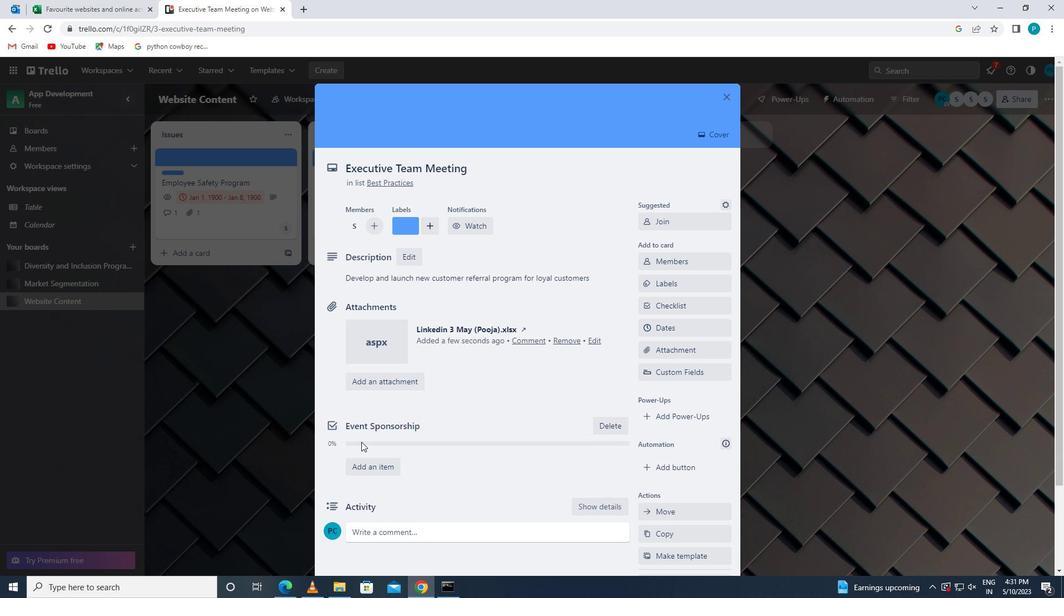 
Action: Mouse scrolled (361, 441) with delta (0, 0)
Screenshot: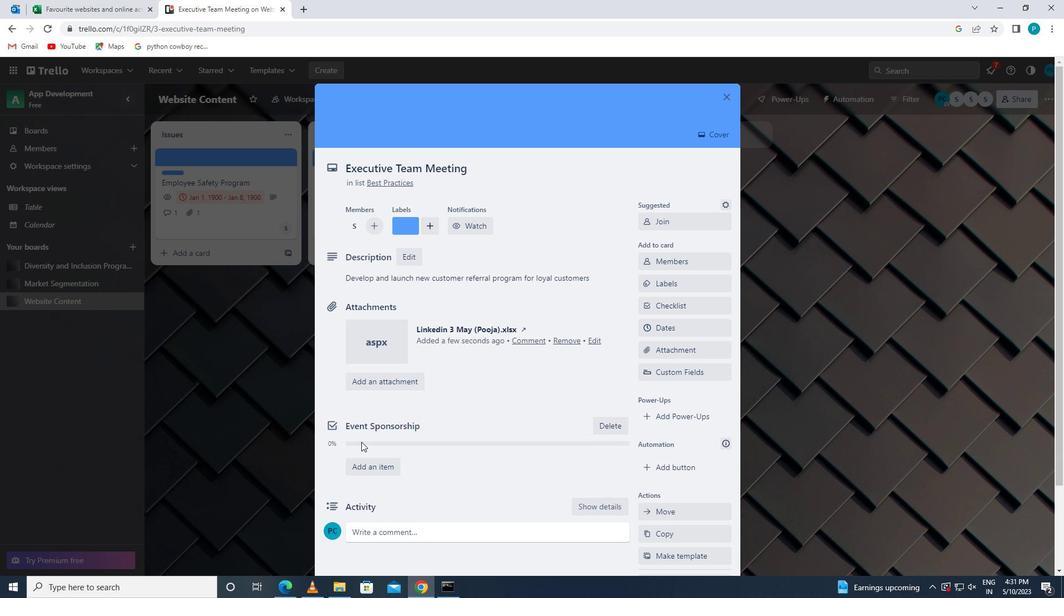 
Action: Mouse moved to (367, 440)
Screenshot: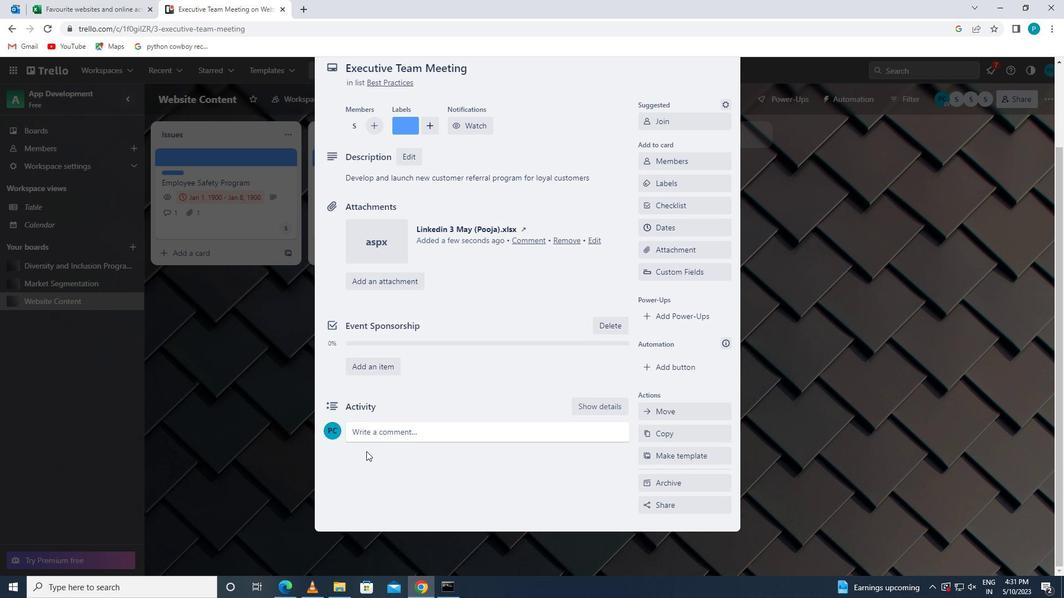 
Action: Mouse pressed left at (367, 440)
Screenshot: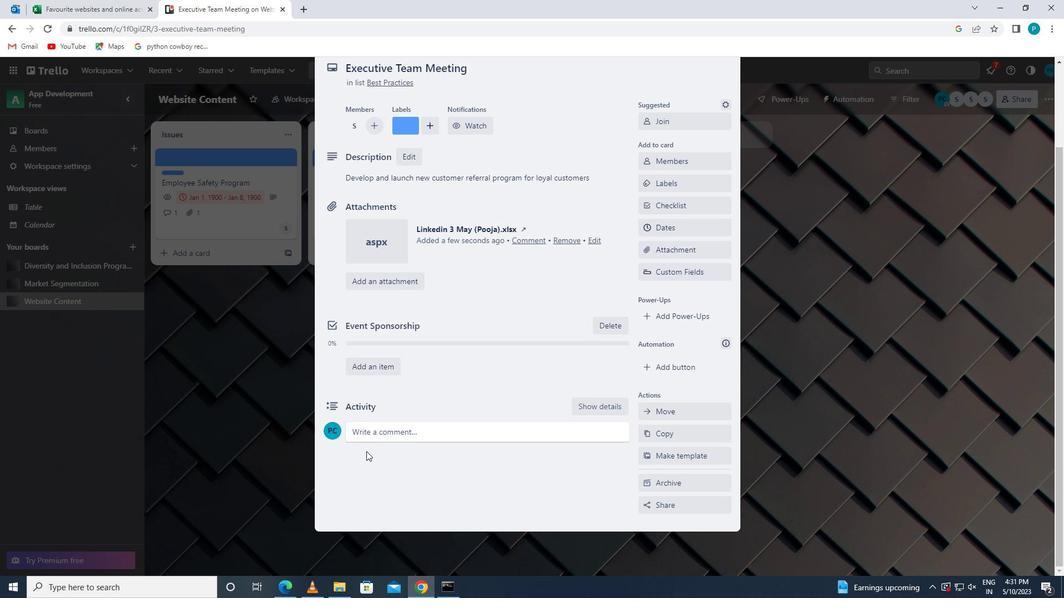 
Action: Key pressed <Key.caps_lock>g<Key.caps_lock>iven<Key.space>the<Key.space>potential<Key.space>impact<Key.space>of<Key.space>this<Key.space>task<Key.space>on<Key.space>o<Key.backspace><Key.backspace><Key.space>our<Key.space>company<Key.space>competitve<Key.space>poss<Key.backspace>iton<Key.space>let<Key.space>us<Key.space>ensure<Key.space>that<Key.space>we<Key.space>approach<Key.space>it<Key.space>with<Key.space>a<Key.space>sense<Key.space>of<Key.space>strategic<Key.space>thik<Key.backspace>nking<Key.space>and<Key.space>planning
Screenshot: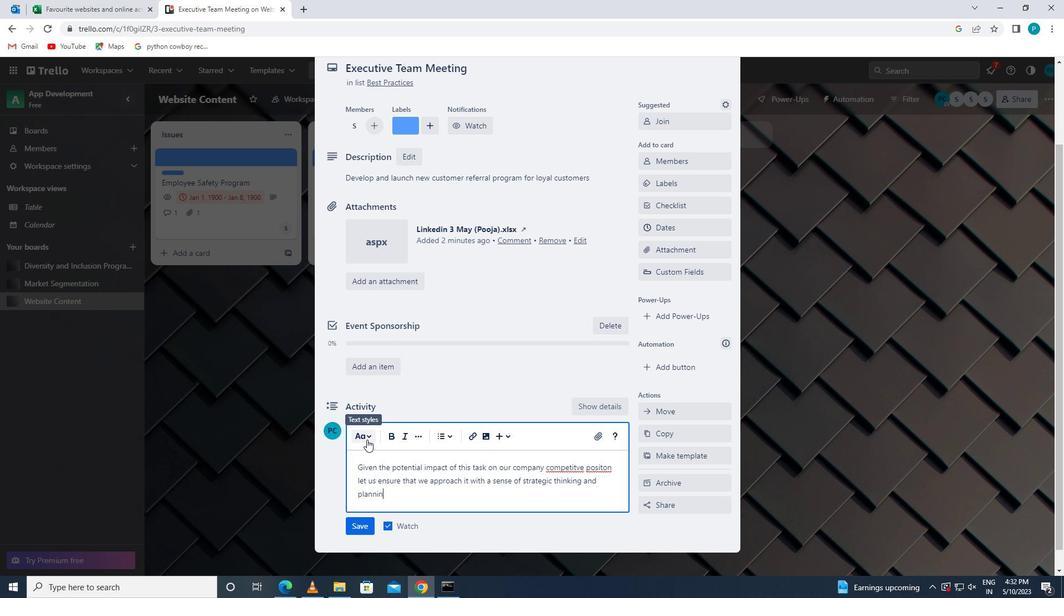 
Action: Mouse moved to (359, 526)
Screenshot: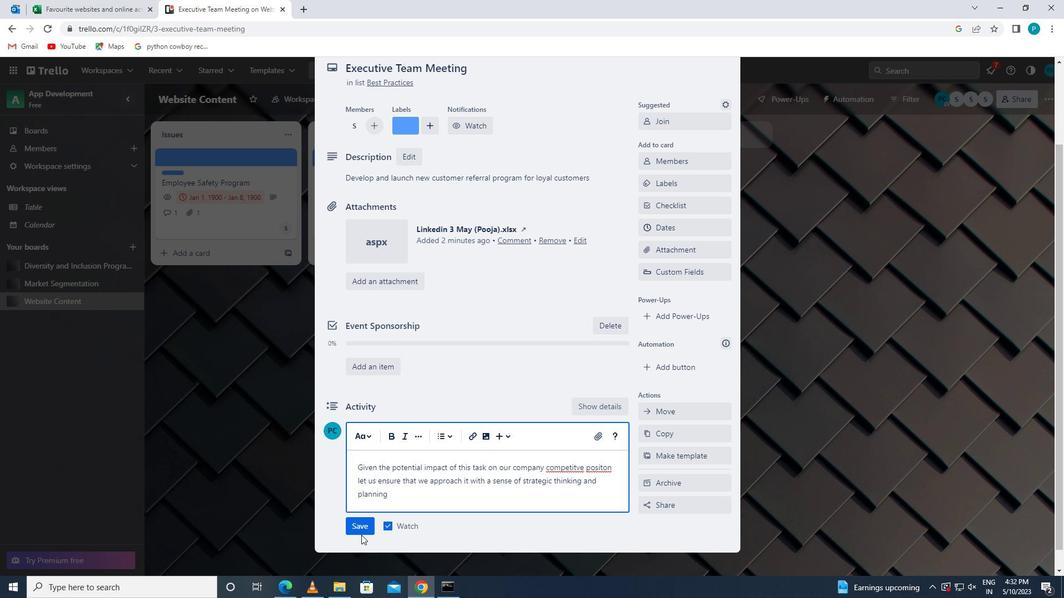 
Action: Mouse pressed left at (359, 526)
Screenshot: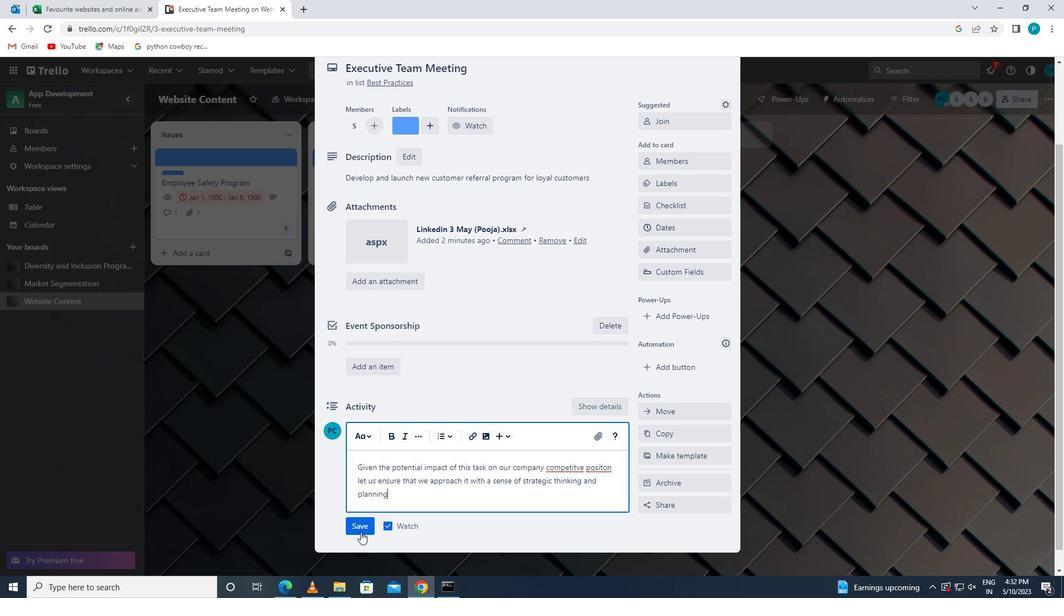
Action: Mouse moved to (663, 231)
Screenshot: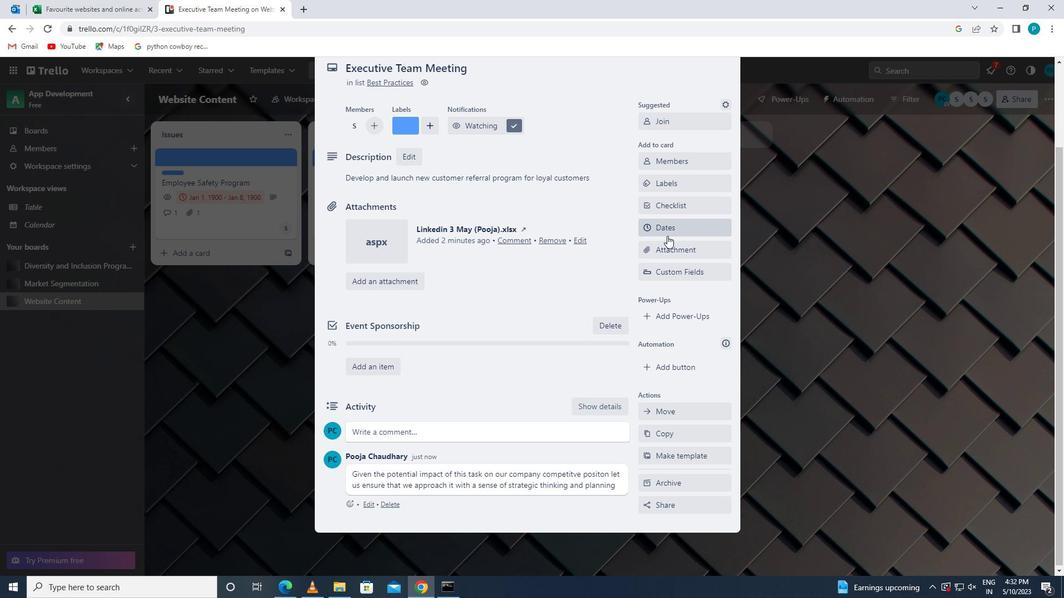 
Action: Mouse pressed left at (663, 231)
Screenshot: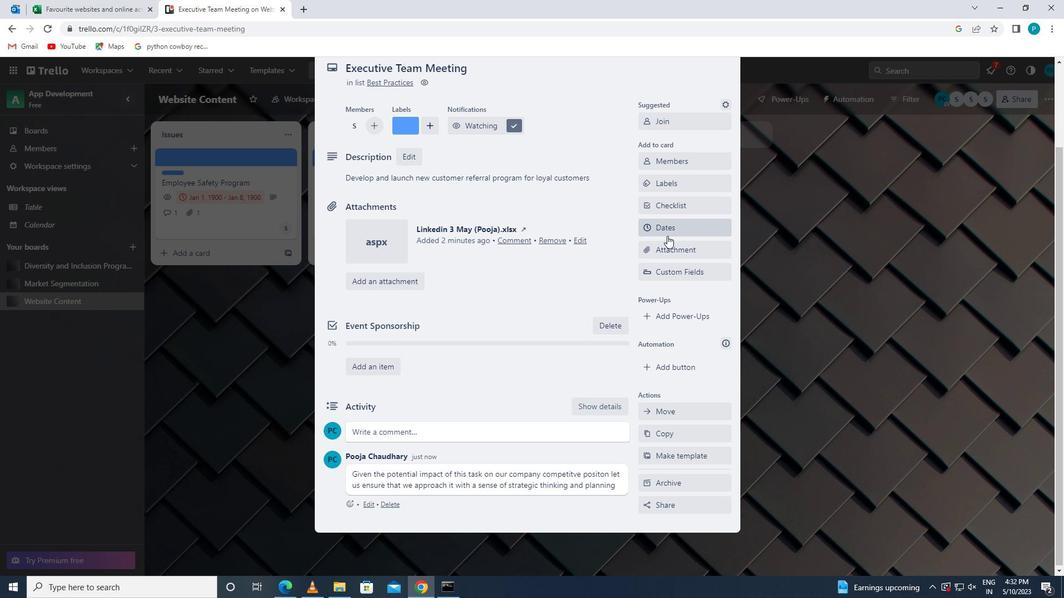 
Action: Mouse moved to (646, 302)
Screenshot: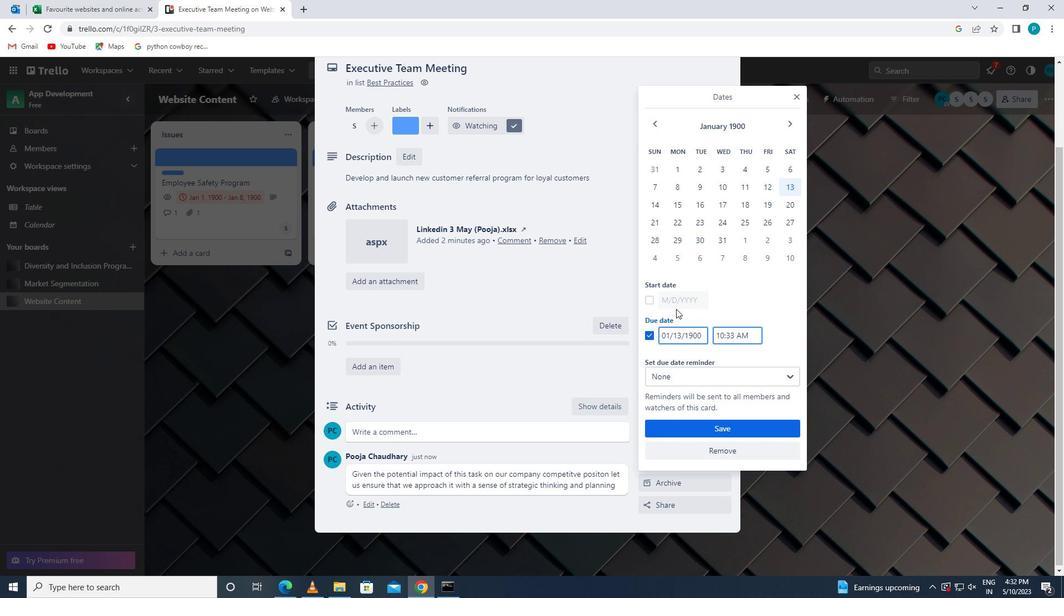 
Action: Mouse pressed left at (646, 302)
Screenshot: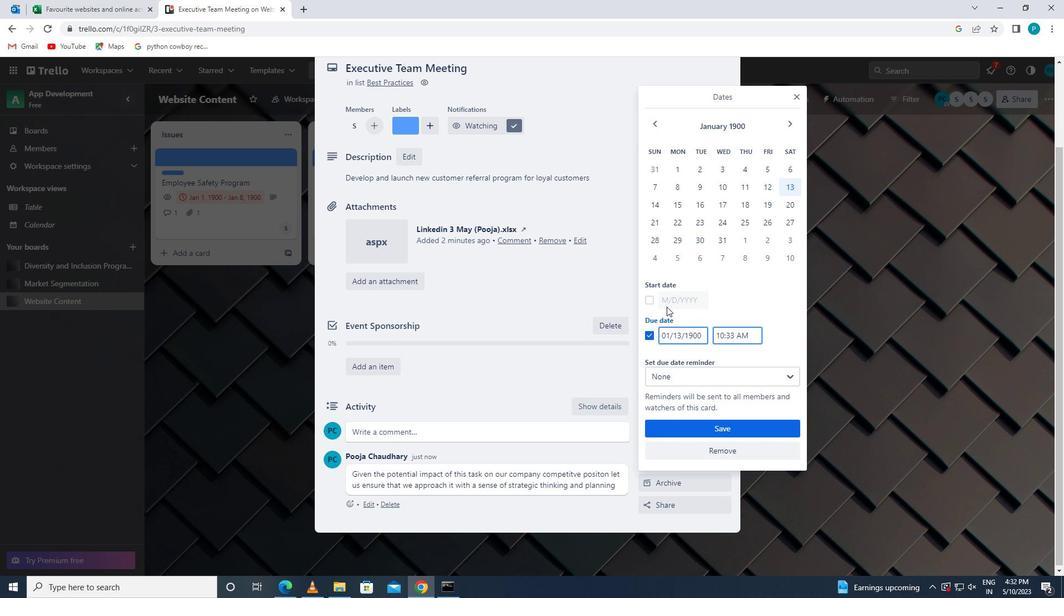 
Action: Mouse moved to (680, 302)
Screenshot: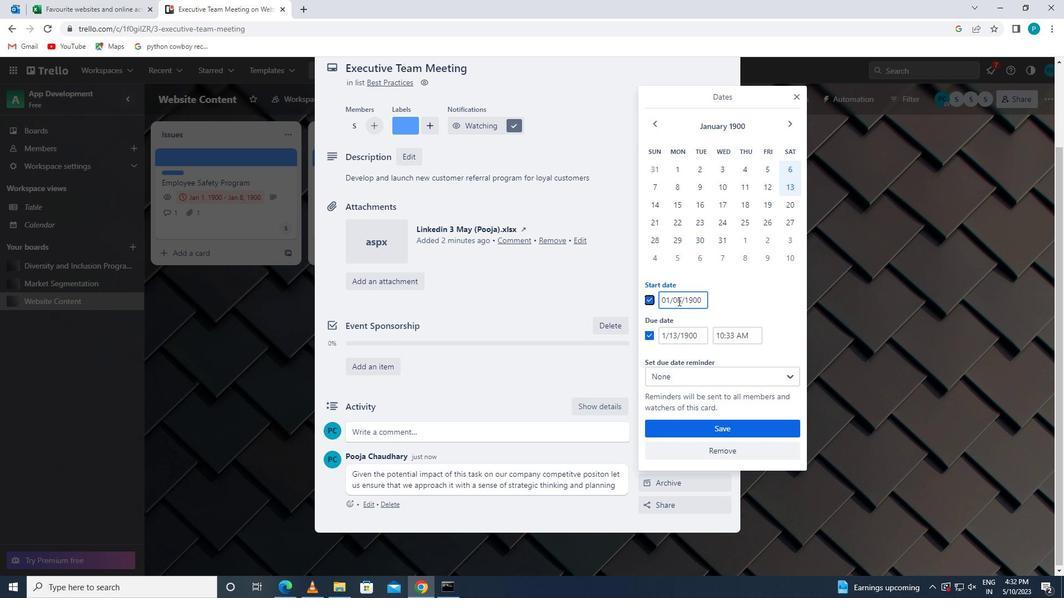 
Action: Mouse pressed left at (680, 302)
Screenshot: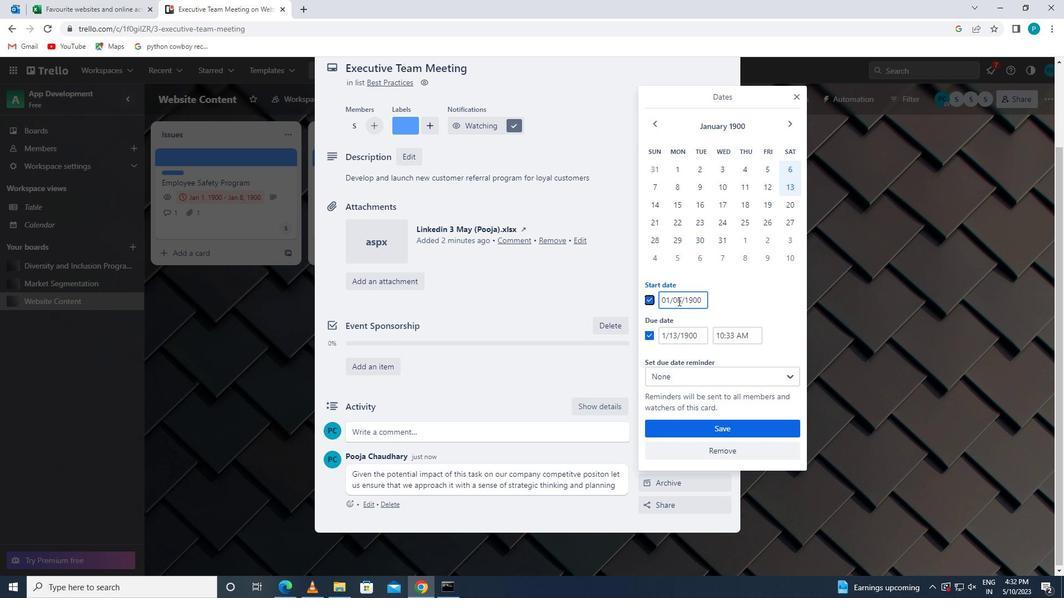 
Action: Mouse moved to (671, 298)
Screenshot: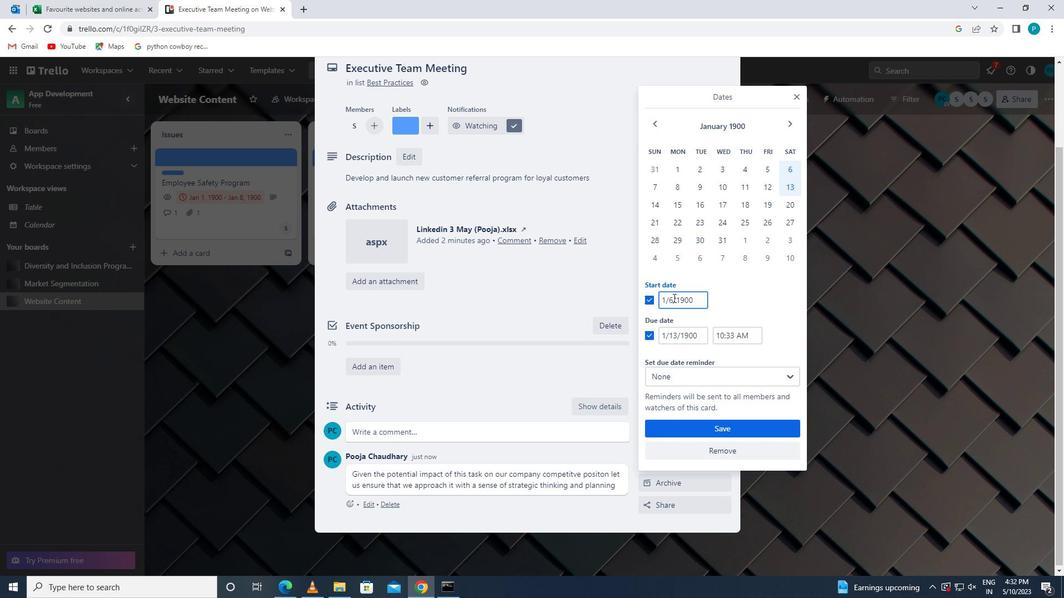 
Action: Mouse pressed left at (671, 298)
Screenshot: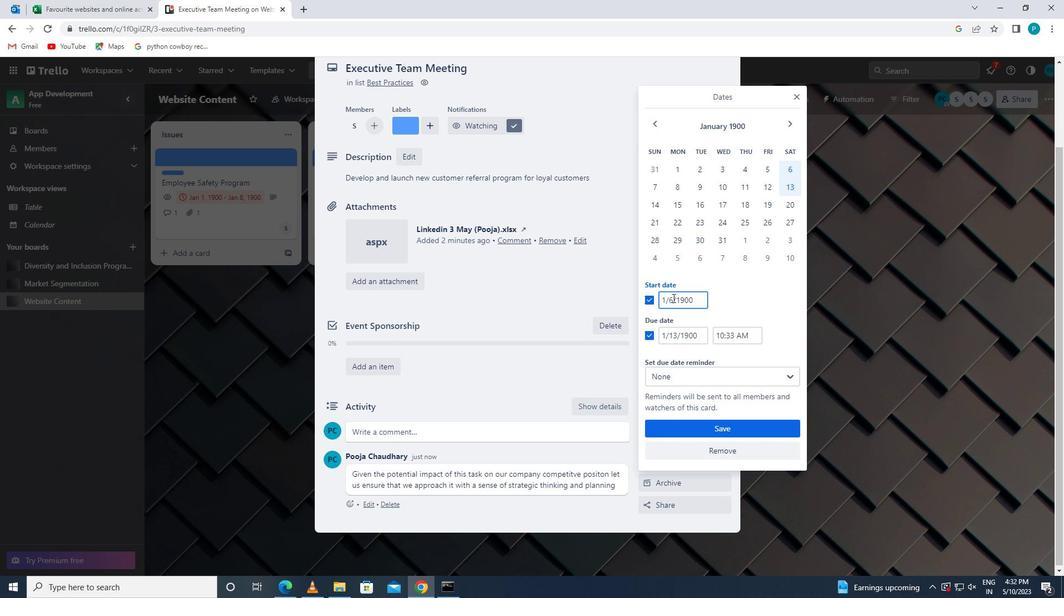 
Action: Mouse moved to (673, 303)
Screenshot: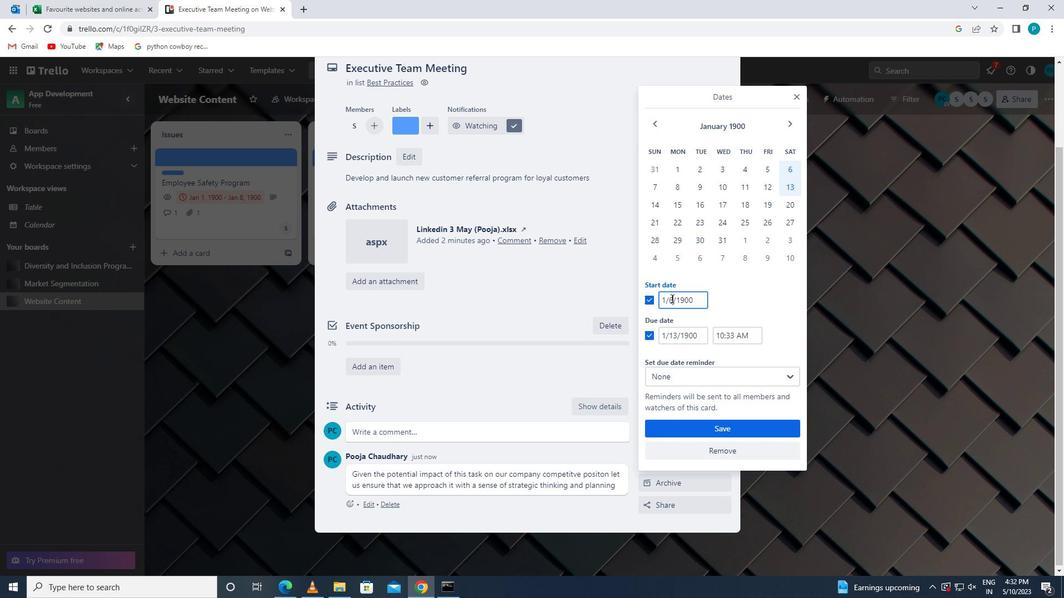 
Action: Key pressed <Key.backspace>7
Screenshot: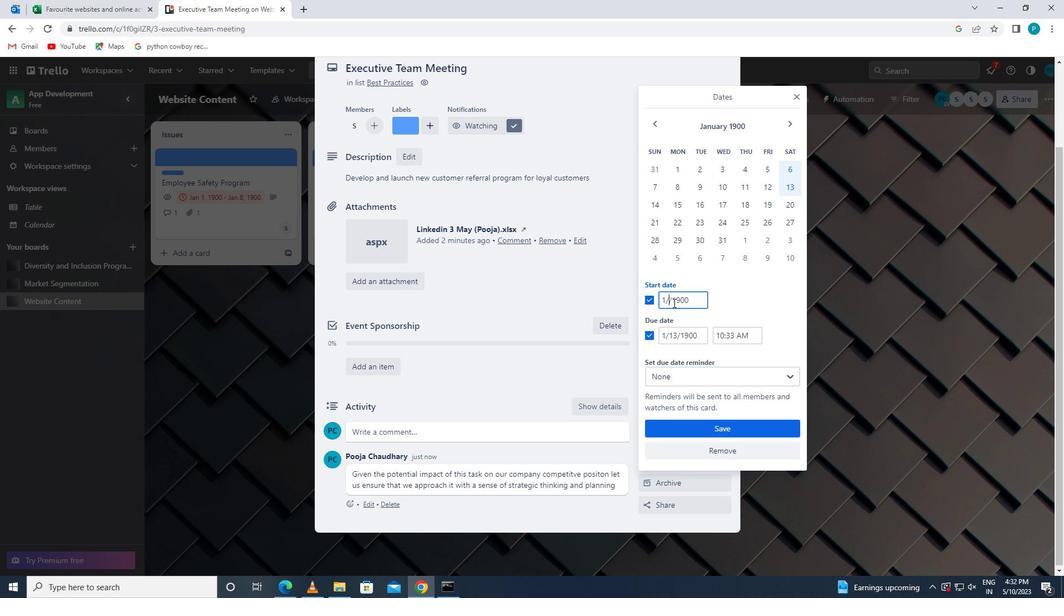 
Action: Mouse moved to (678, 337)
Screenshot: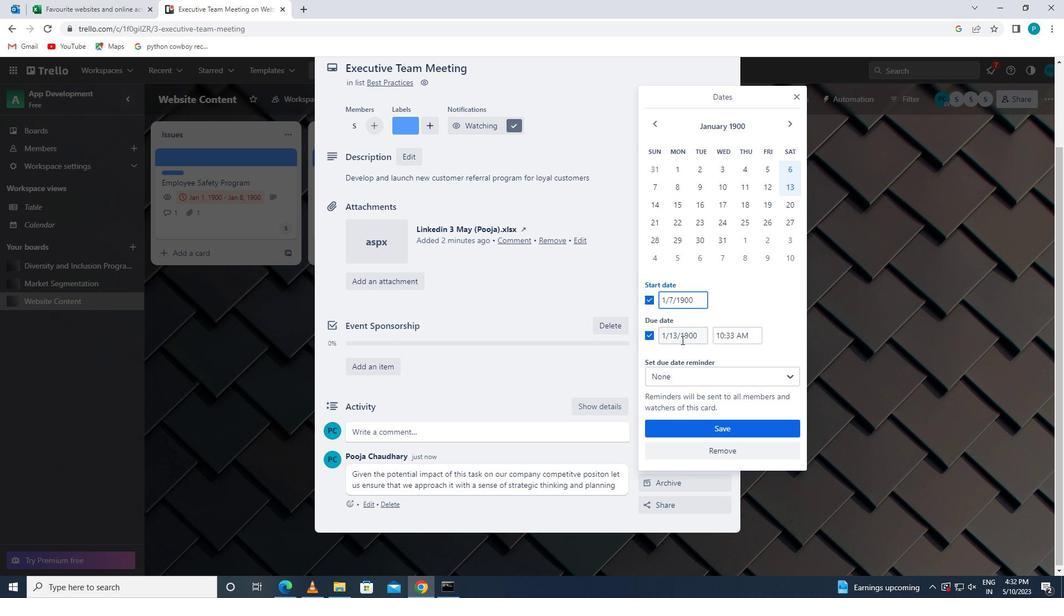 
Action: Mouse pressed left at (678, 337)
Screenshot: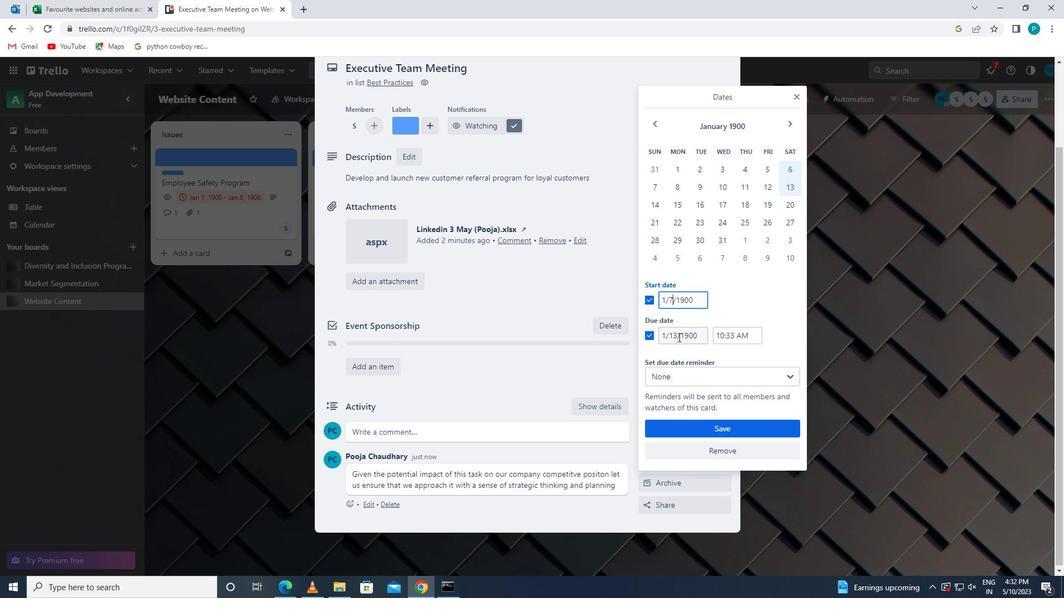
Action: Key pressed <Key.backspace>4
Screenshot: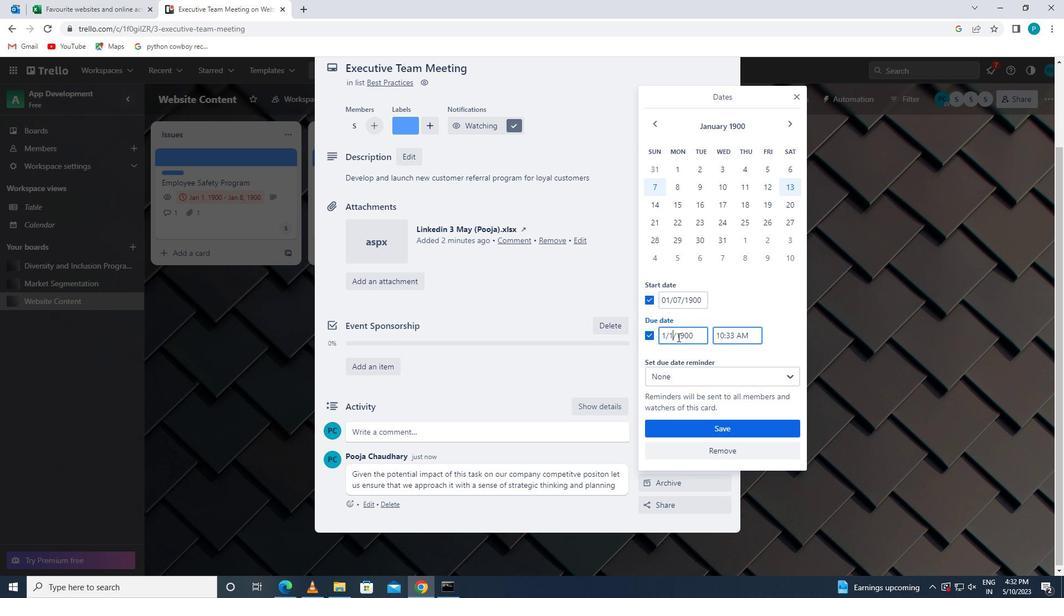 
Action: Mouse moved to (685, 431)
Screenshot: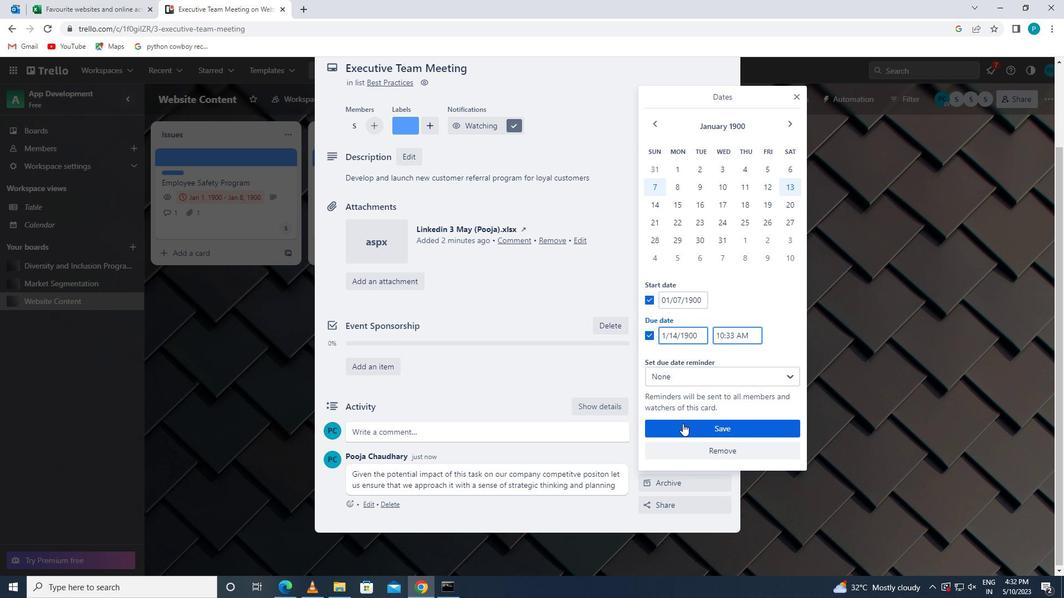 
Action: Mouse pressed left at (685, 431)
Screenshot: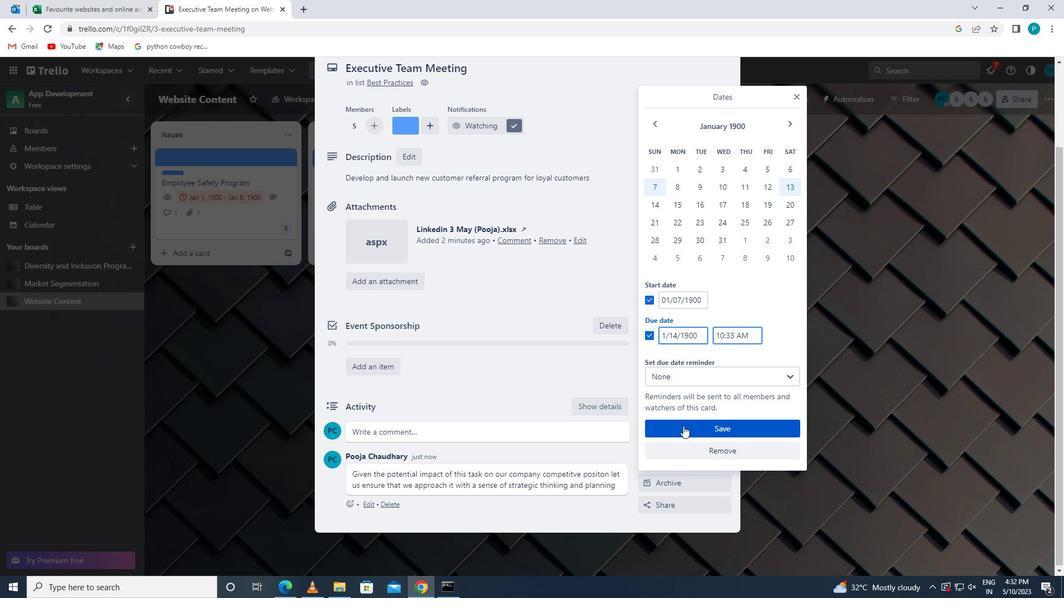 
